 Task: Open Card Card0000000362 in Board Board0000000091 in Workspace WS0000000031 in Trello. Add Member Mailaustralia7@gmail.com to Card Card0000000362 in Board Board0000000091 in Workspace WS0000000031 in Trello. Add Yellow Label titled Label0000000362 to Card Card0000000362 in Board Board0000000091 in Workspace WS0000000031 in Trello. Add Checklist CL0000000362 to Card Card0000000362 in Board Board0000000091 in Workspace WS0000000031 in Trello. Add Dates with Start Date as May 08 2023 and Due Date as May 31 2023 to Card Card0000000362 in Board Board0000000091 in Workspace WS0000000031 in Trello
Action: Mouse moved to (365, 378)
Screenshot: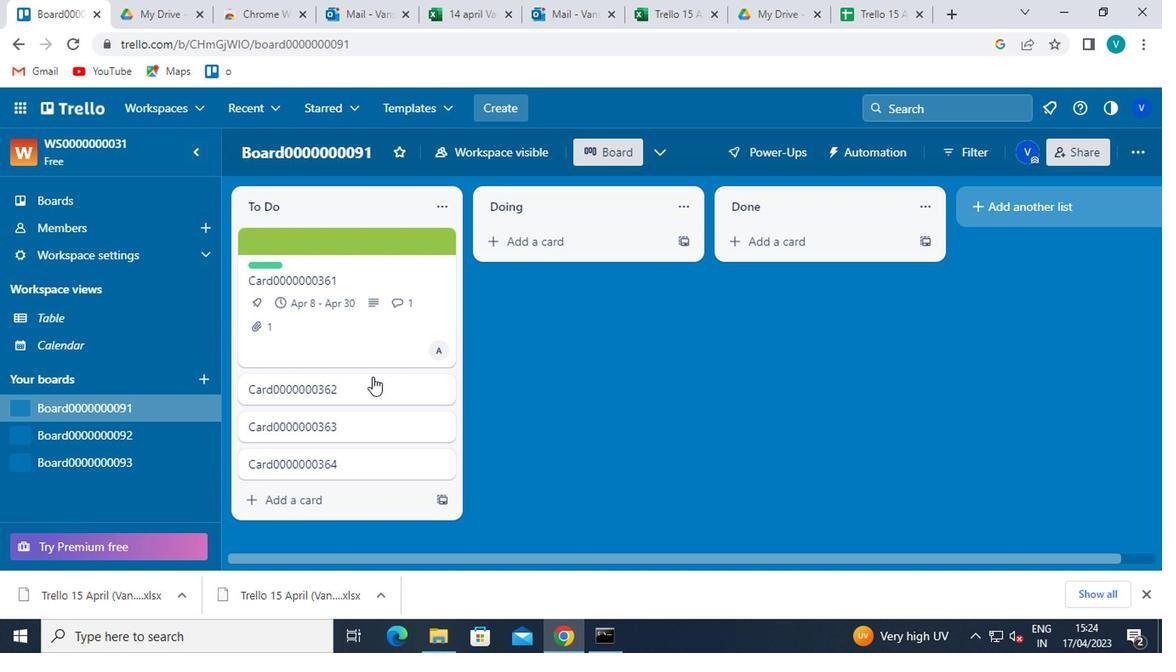 
Action: Mouse pressed left at (365, 378)
Screenshot: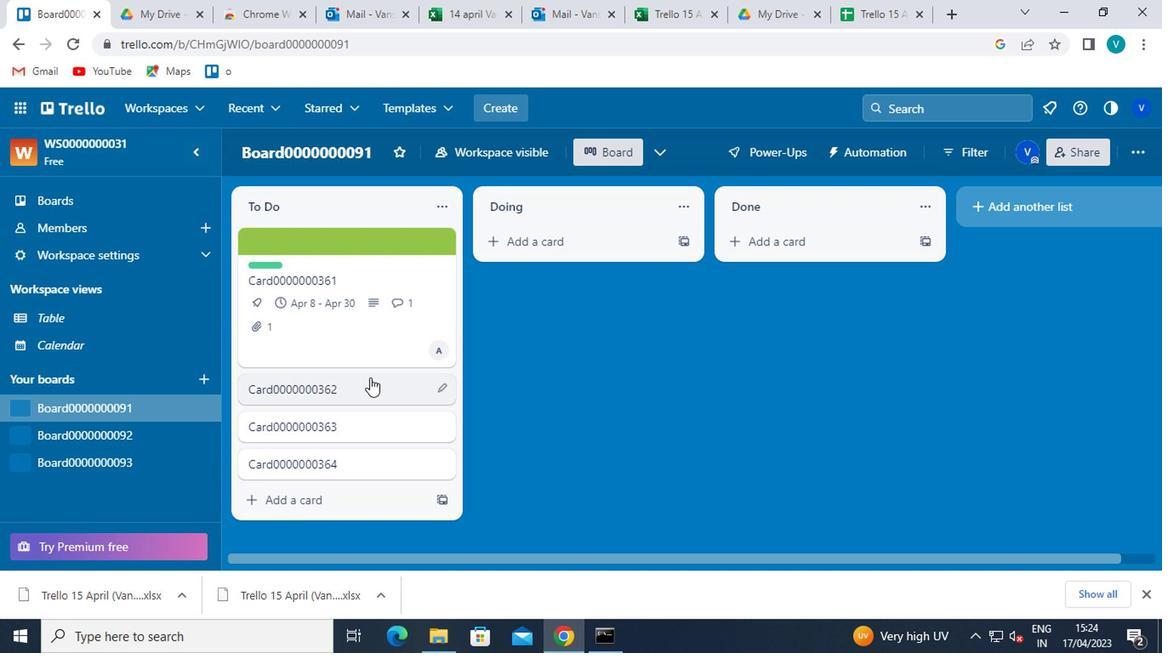 
Action: Mouse moved to (748, 243)
Screenshot: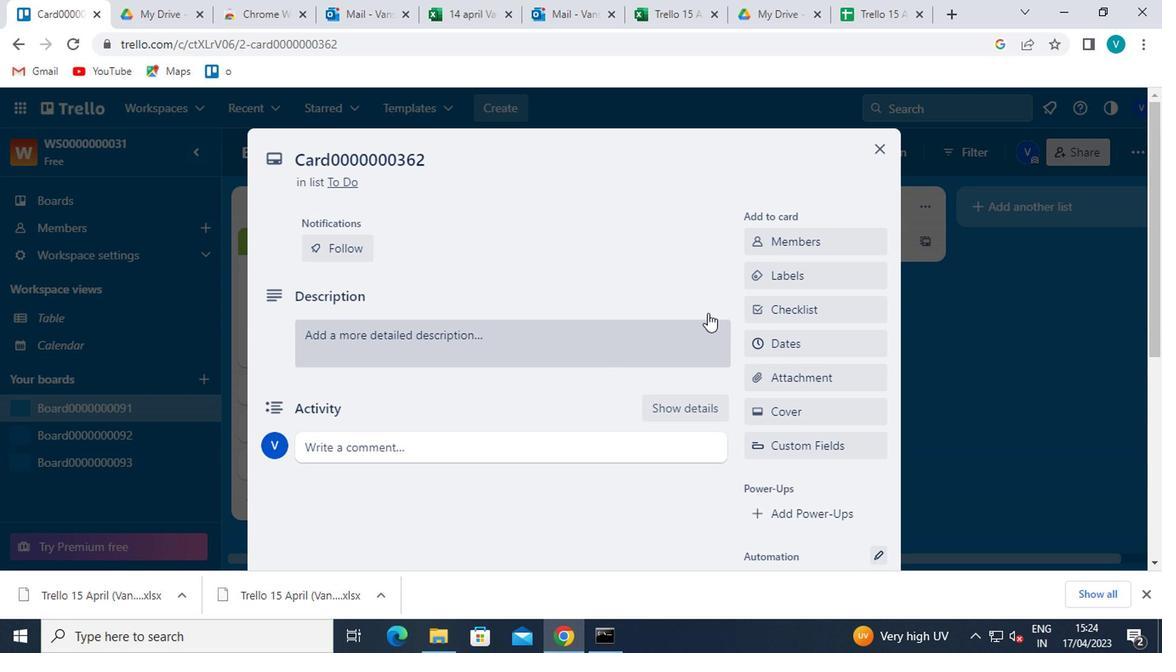 
Action: Mouse pressed left at (748, 243)
Screenshot: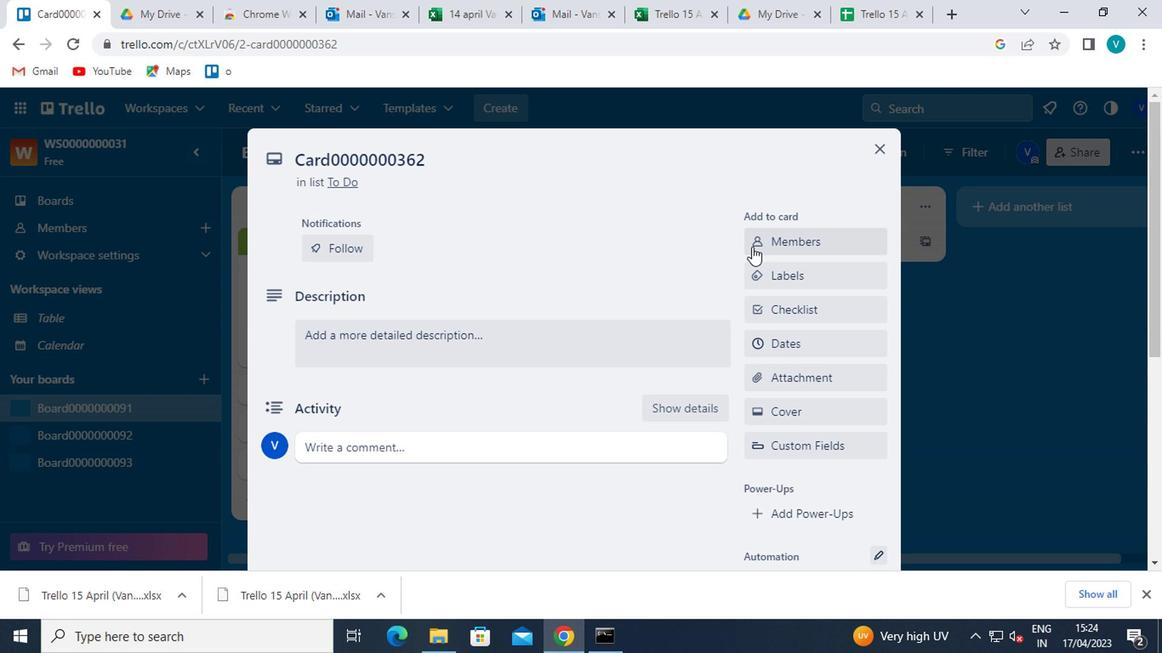 
Action: Mouse moved to (768, 315)
Screenshot: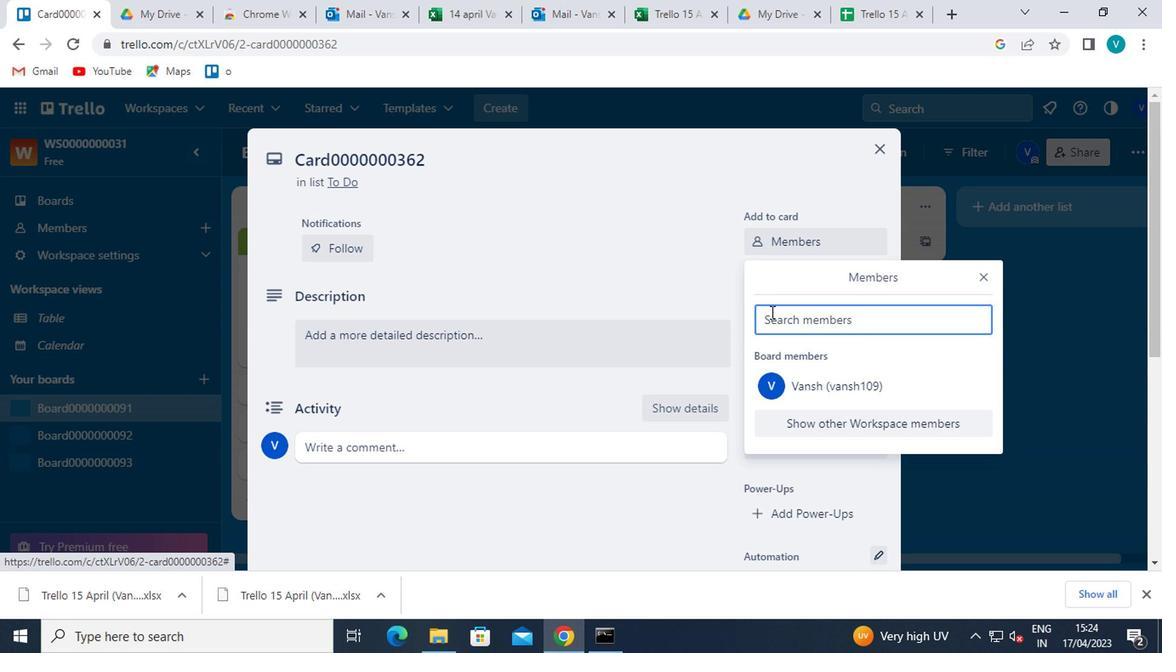 
Action: Mouse pressed left at (768, 315)
Screenshot: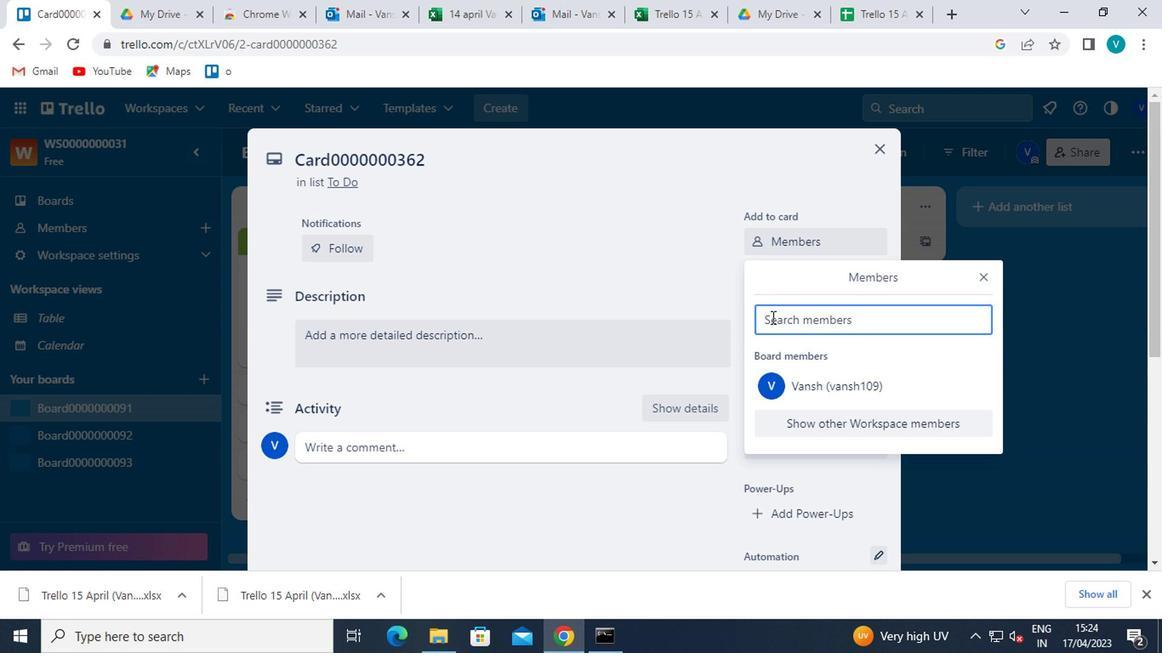 
Action: Mouse moved to (772, 312)
Screenshot: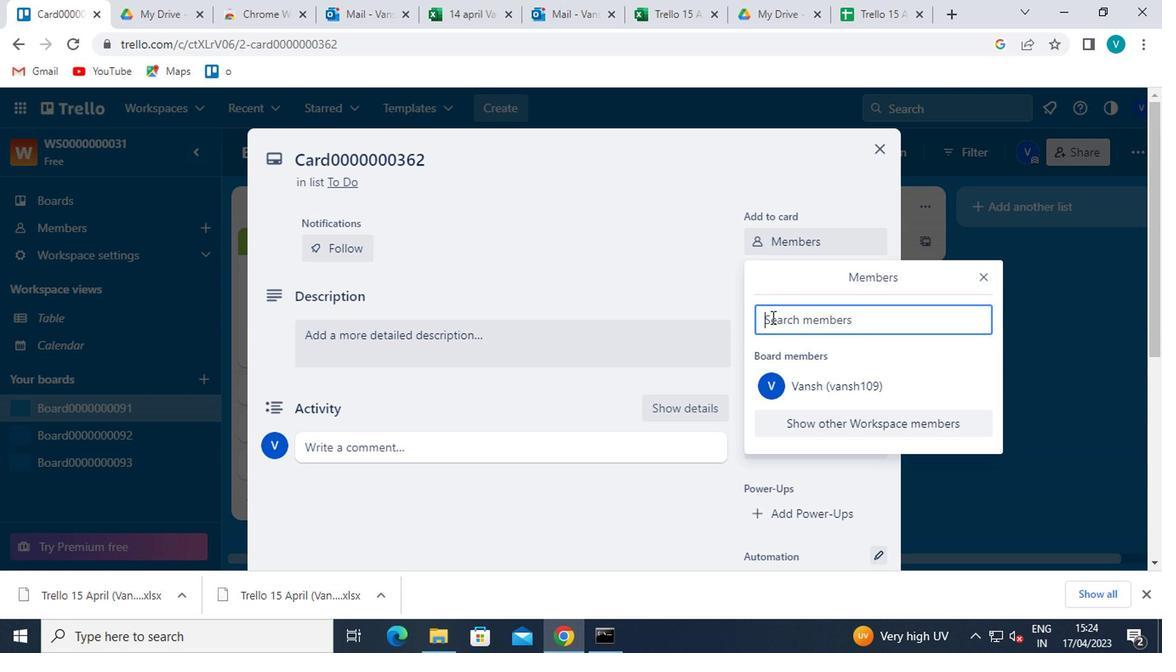 
Action: Key pressed <Key.shift>MAILAUSTR<Key.num_lock>ALIA7<Key.shift>@GMAIU<Key.backspace>L.COM
Screenshot: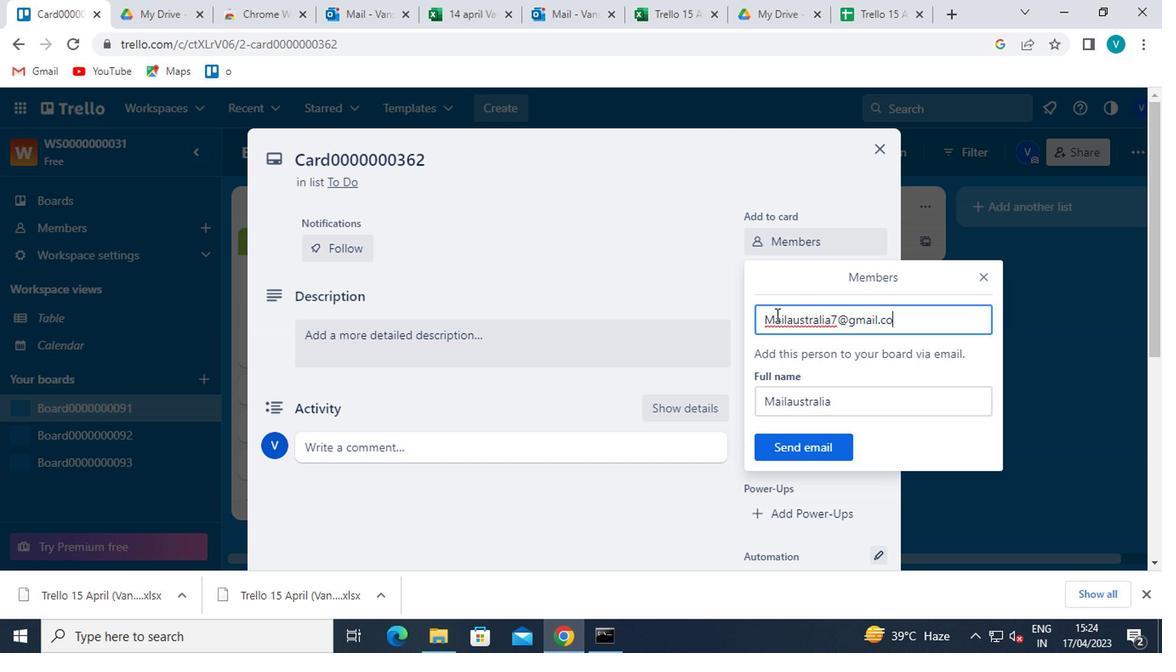 
Action: Mouse moved to (809, 440)
Screenshot: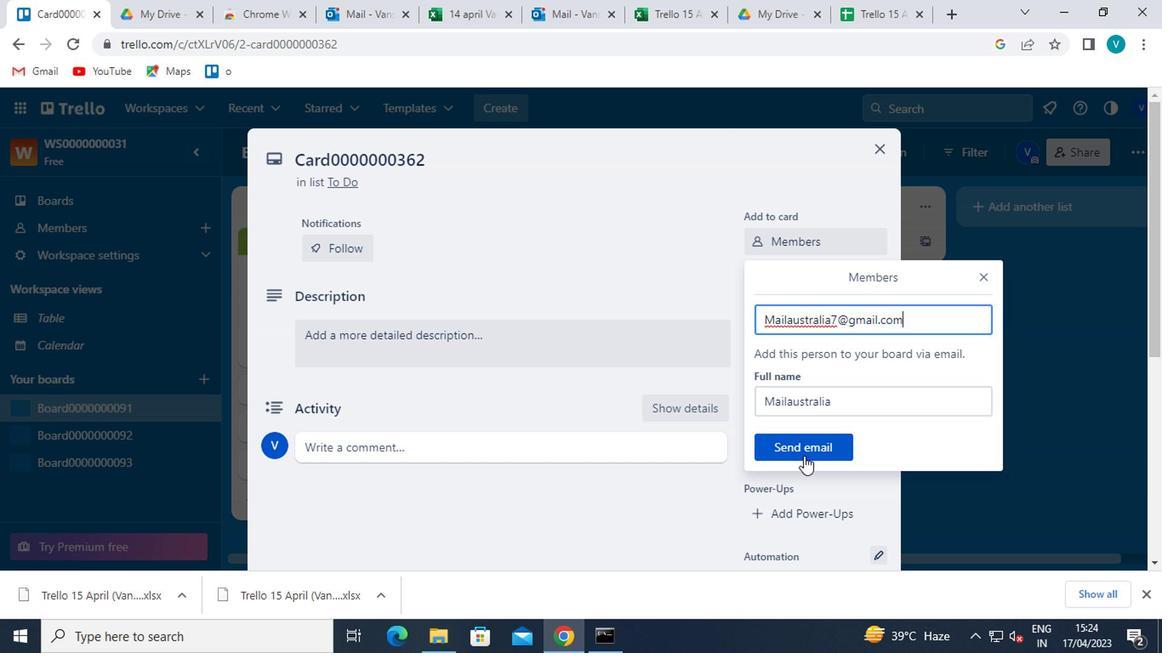 
Action: Mouse pressed left at (809, 440)
Screenshot: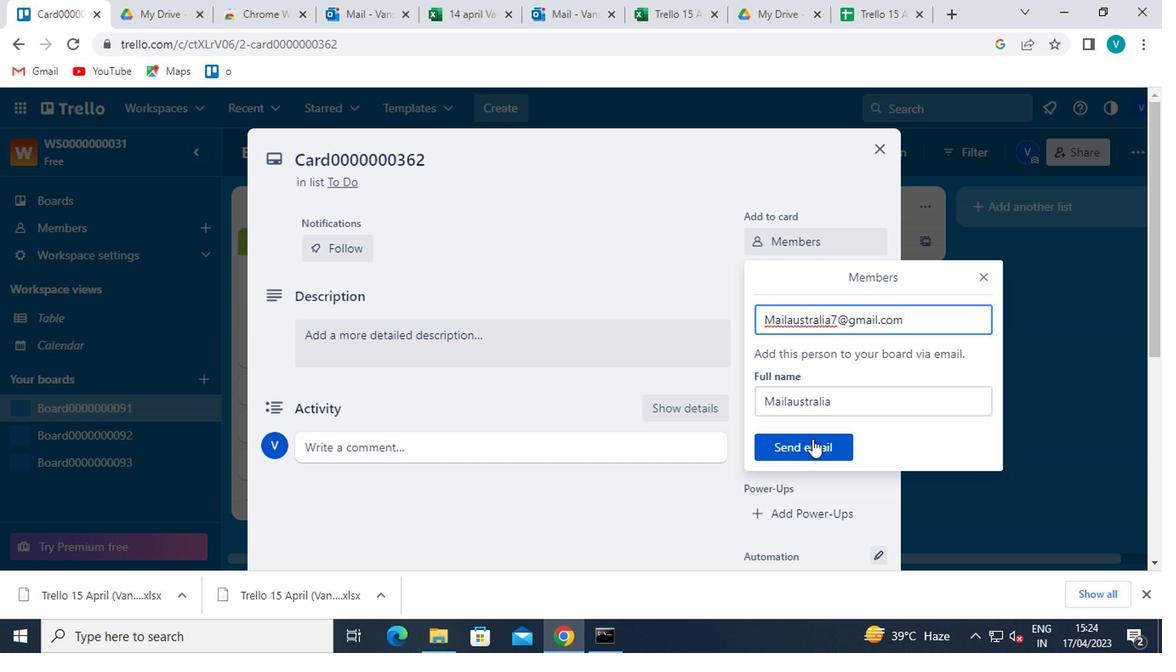 
Action: Mouse moved to (834, 278)
Screenshot: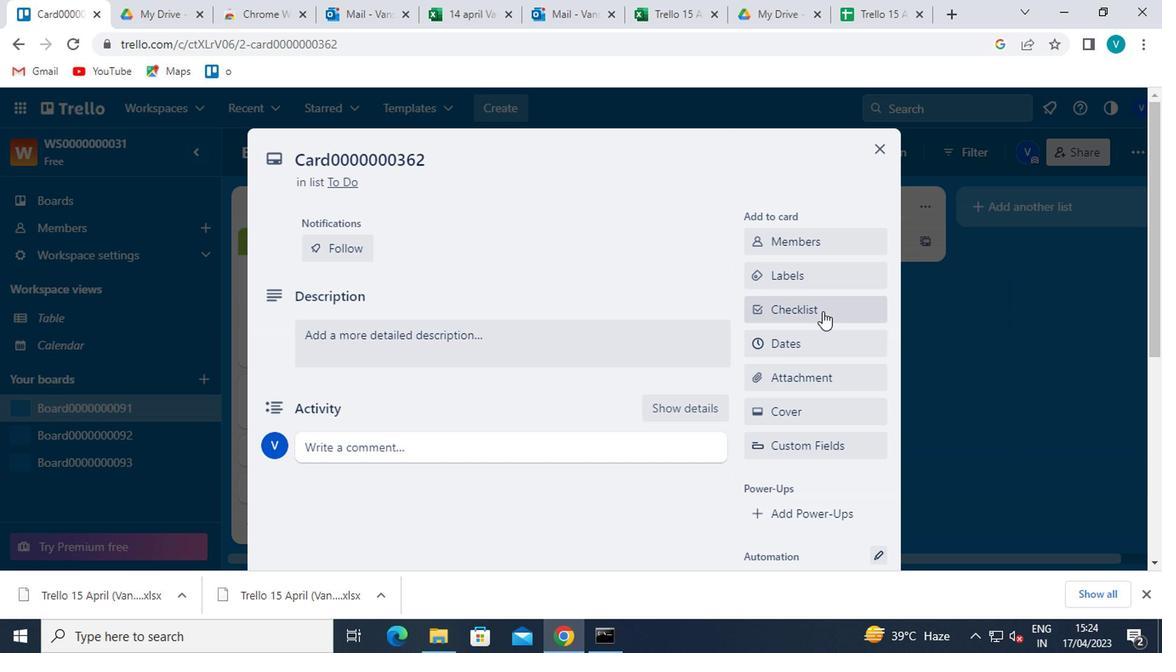 
Action: Mouse pressed left at (834, 278)
Screenshot: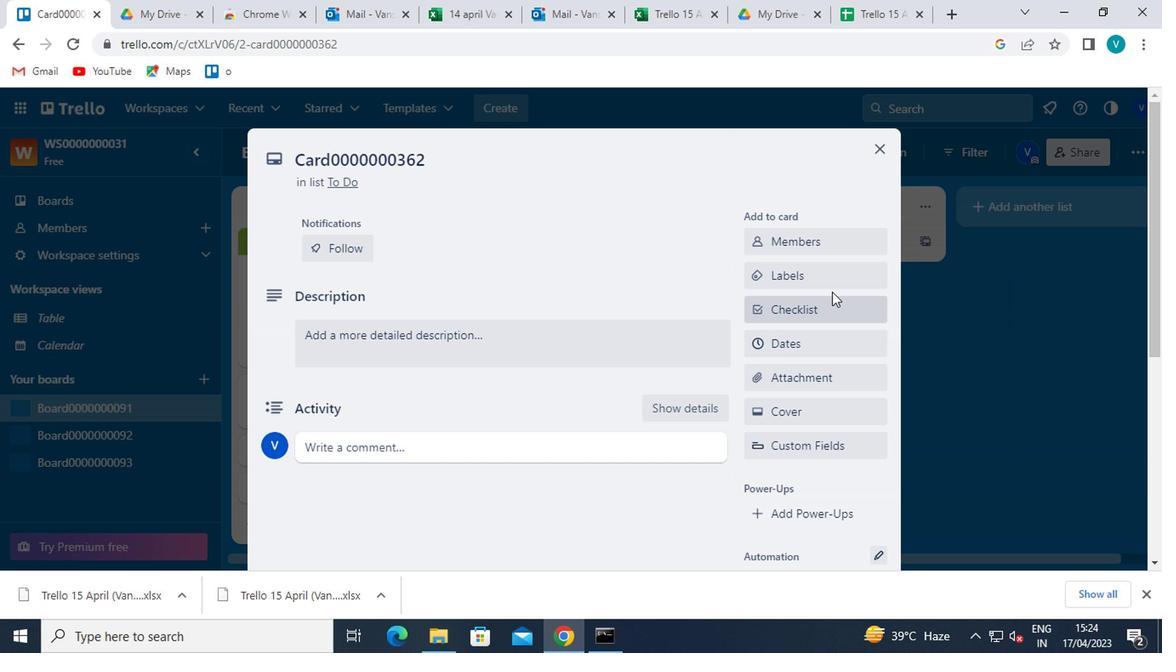 
Action: Mouse moved to (830, 478)
Screenshot: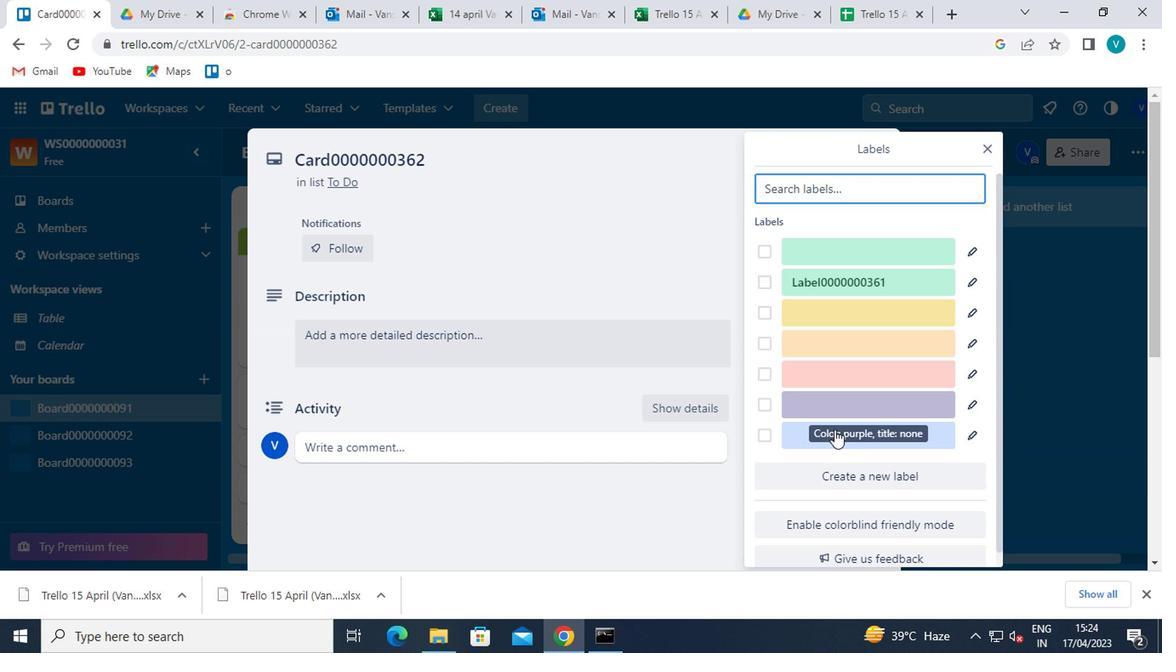 
Action: Mouse pressed left at (830, 478)
Screenshot: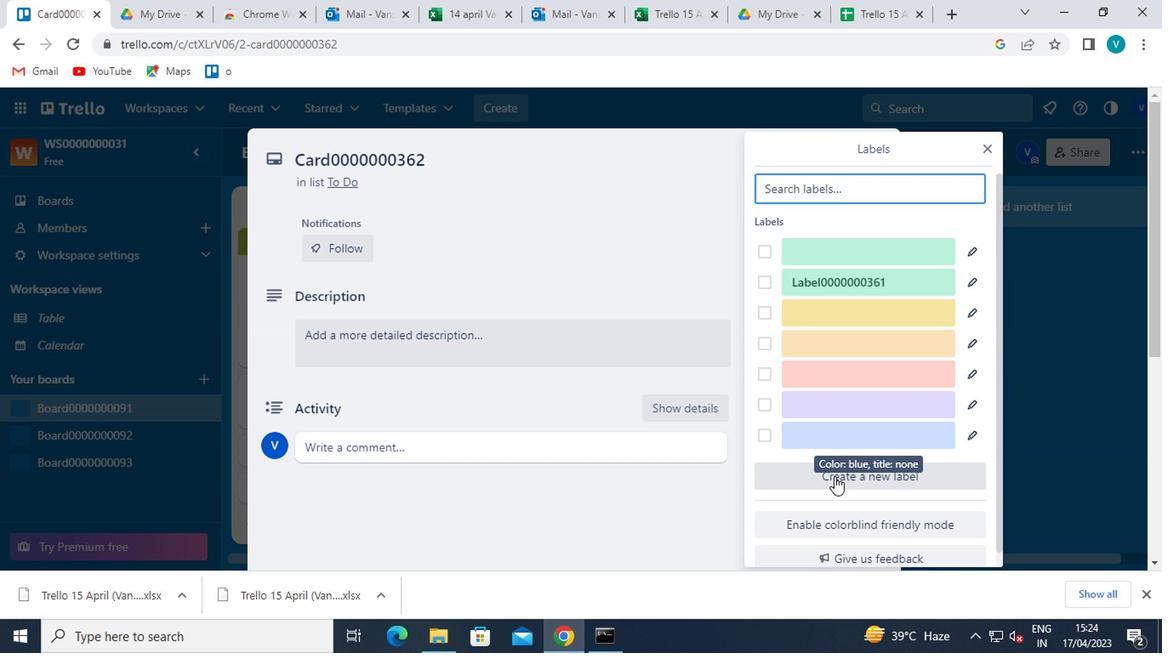 
Action: Mouse moved to (823, 398)
Screenshot: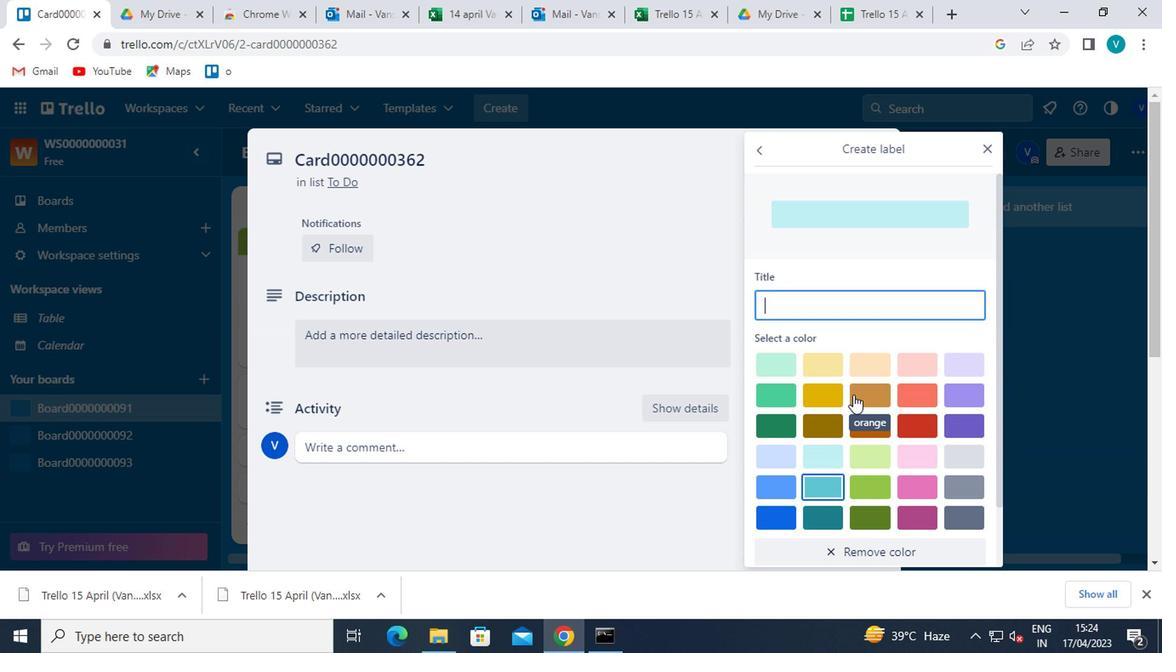 
Action: Mouse pressed left at (823, 398)
Screenshot: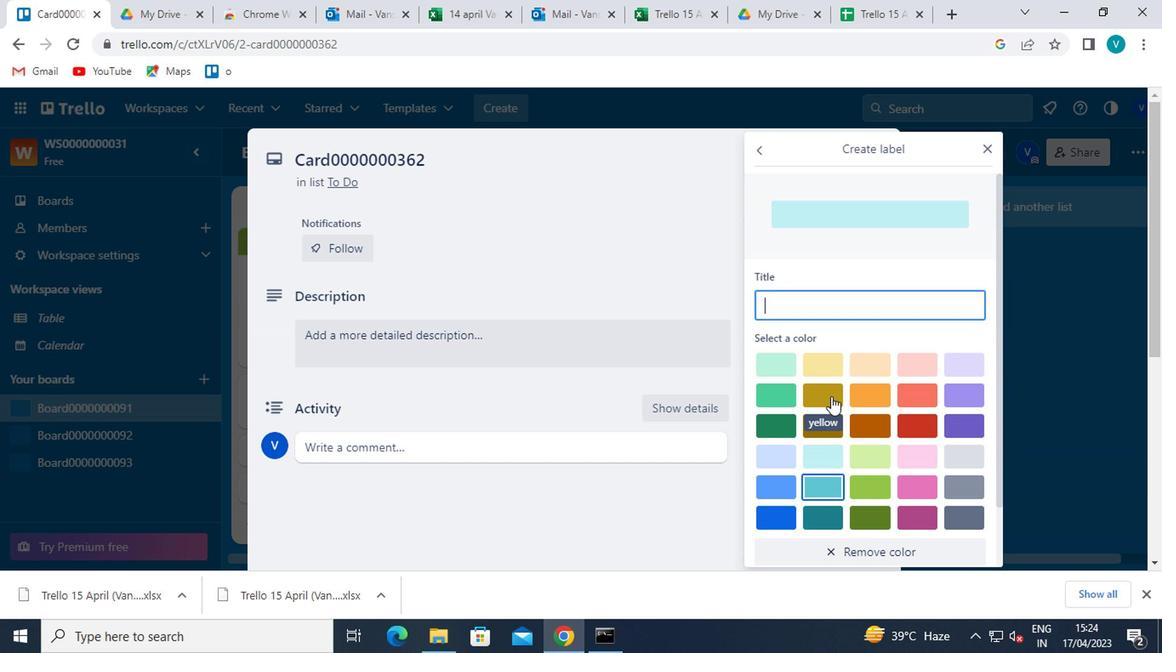 
Action: Mouse moved to (845, 316)
Screenshot: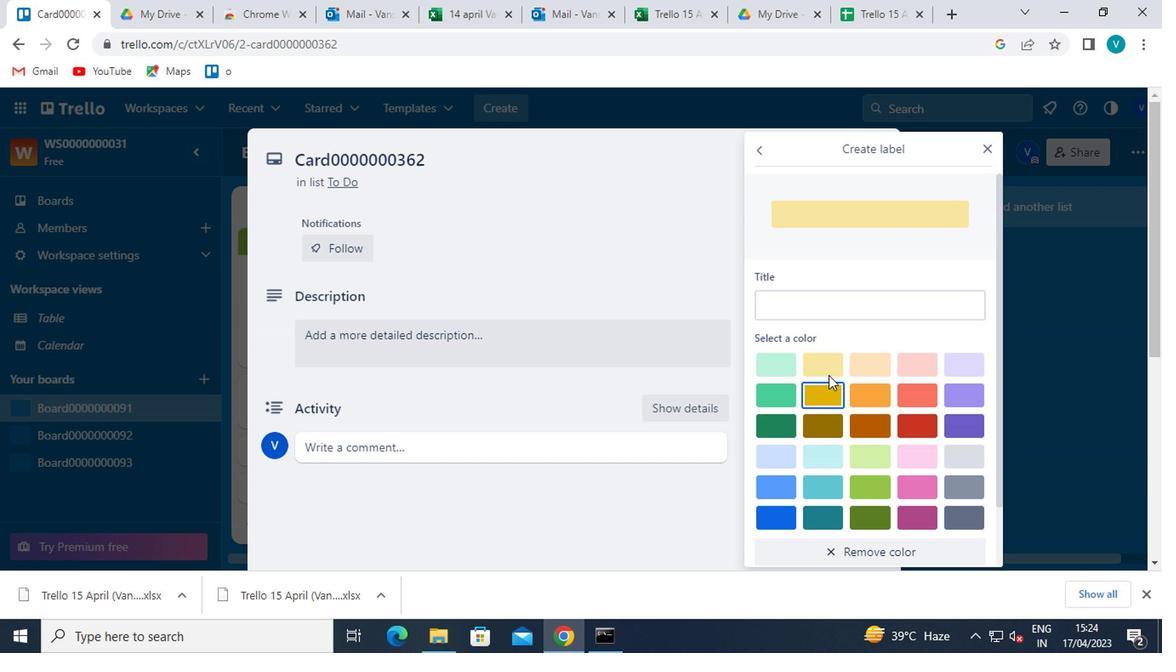 
Action: Mouse pressed left at (845, 316)
Screenshot: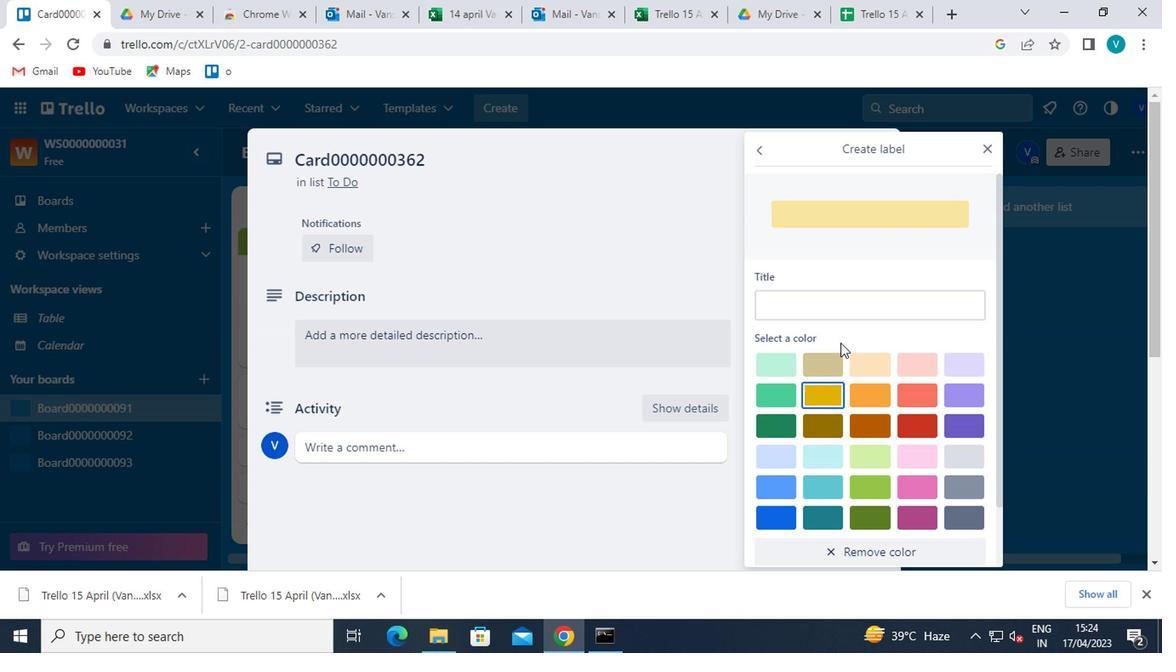 
Action: Mouse moved to (846, 314)
Screenshot: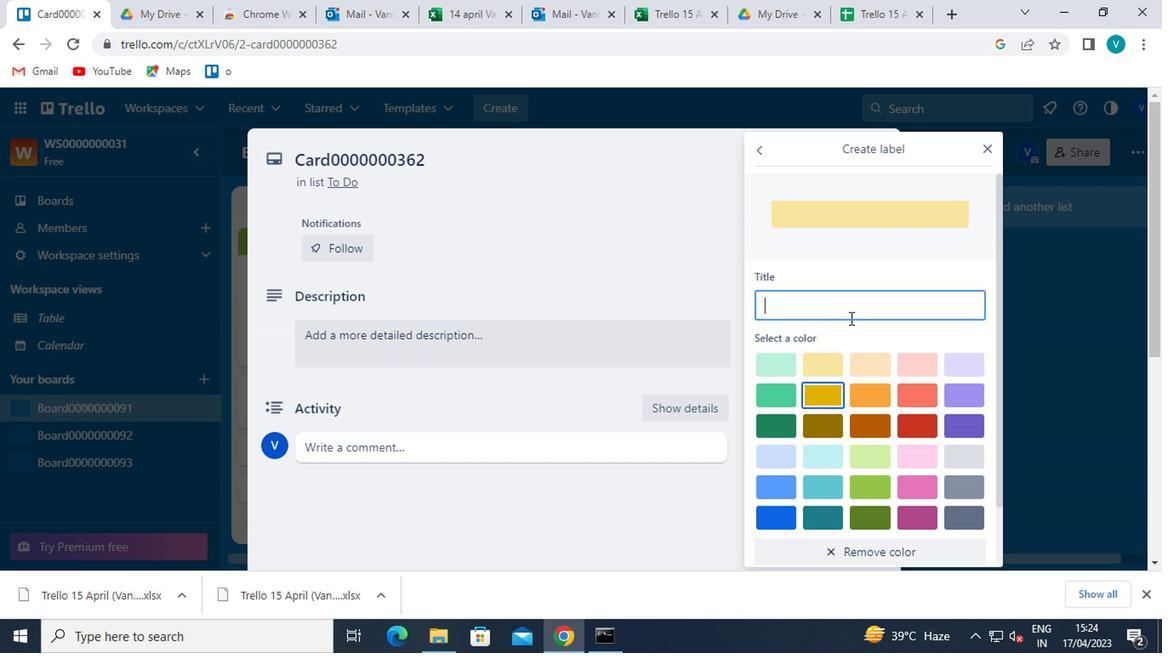 
Action: Key pressed <Key.shift>LABEL0000000362
Screenshot: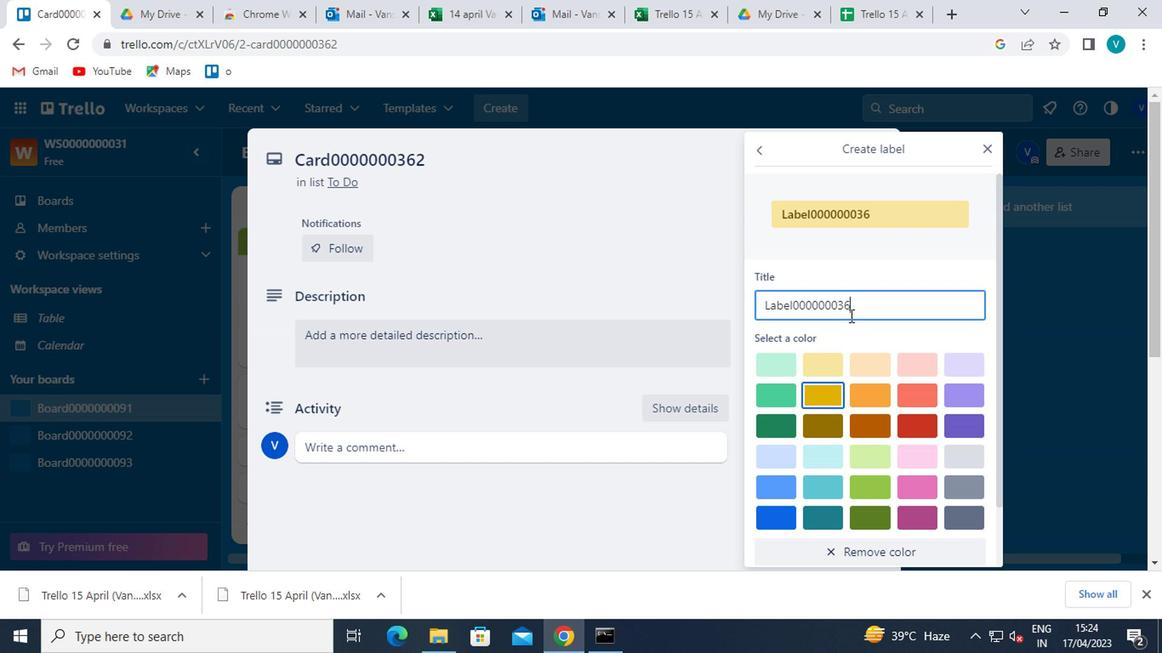
Action: Mouse moved to (841, 332)
Screenshot: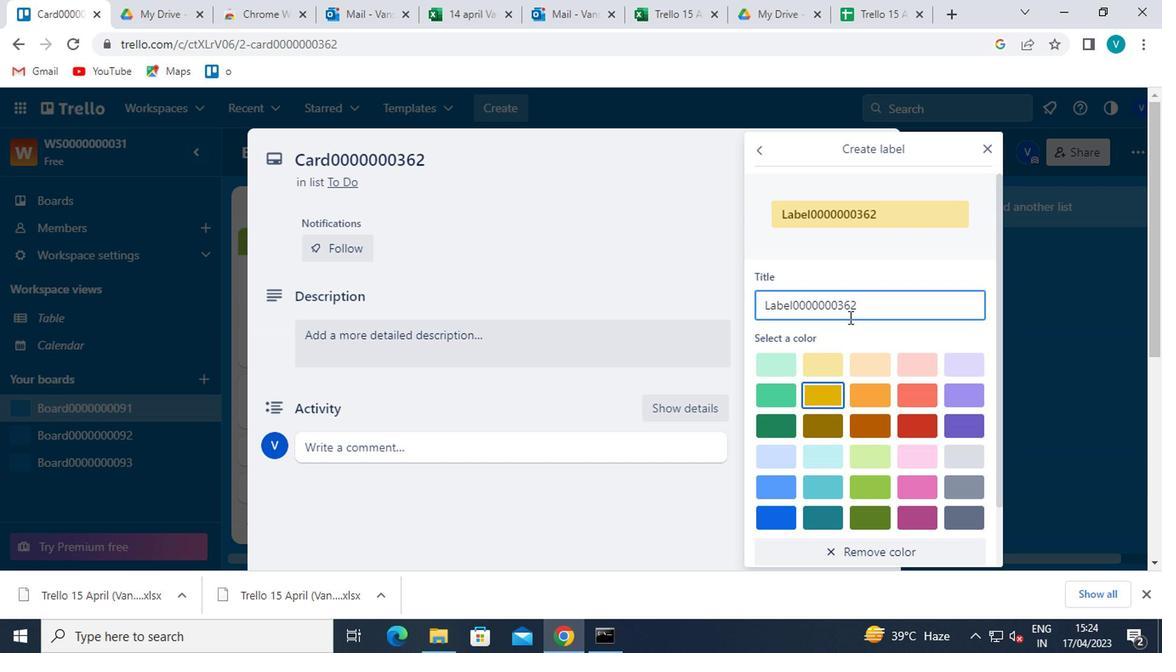 
Action: Mouse scrolled (841, 332) with delta (0, 0)
Screenshot: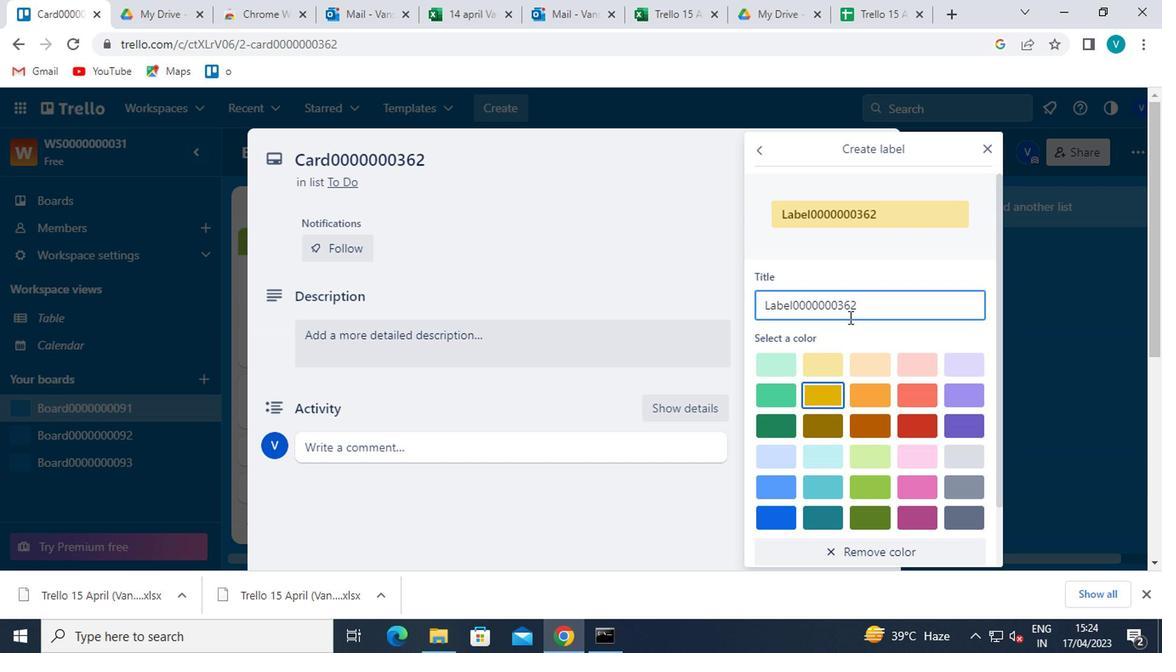 
Action: Mouse moved to (782, 554)
Screenshot: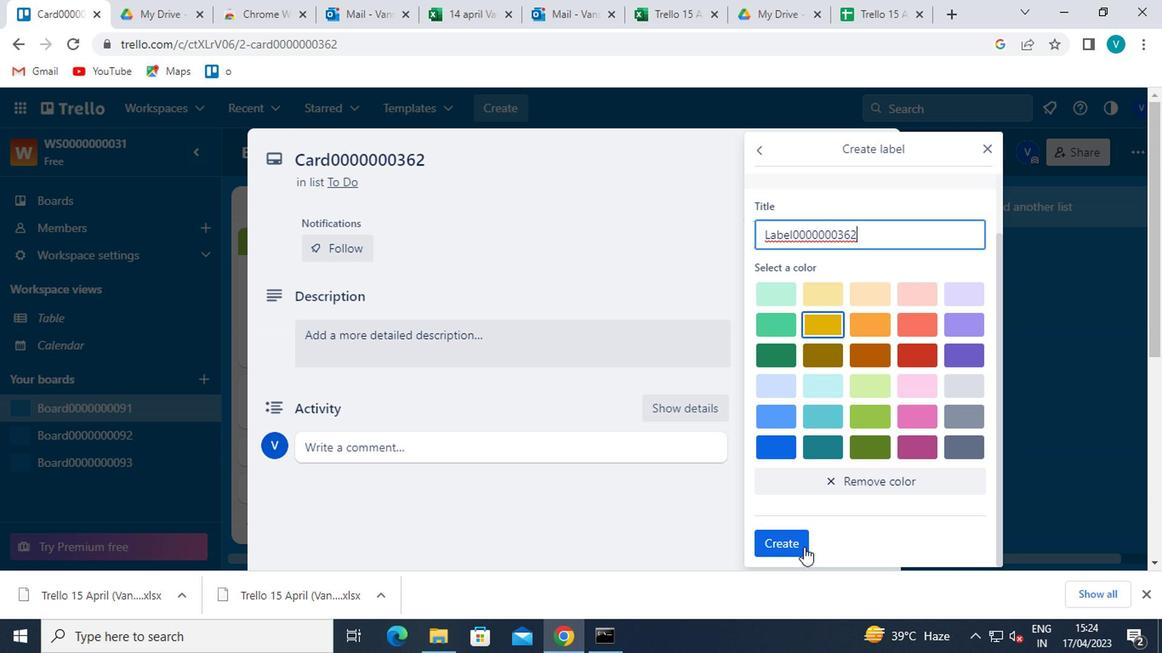 
Action: Mouse pressed left at (782, 554)
Screenshot: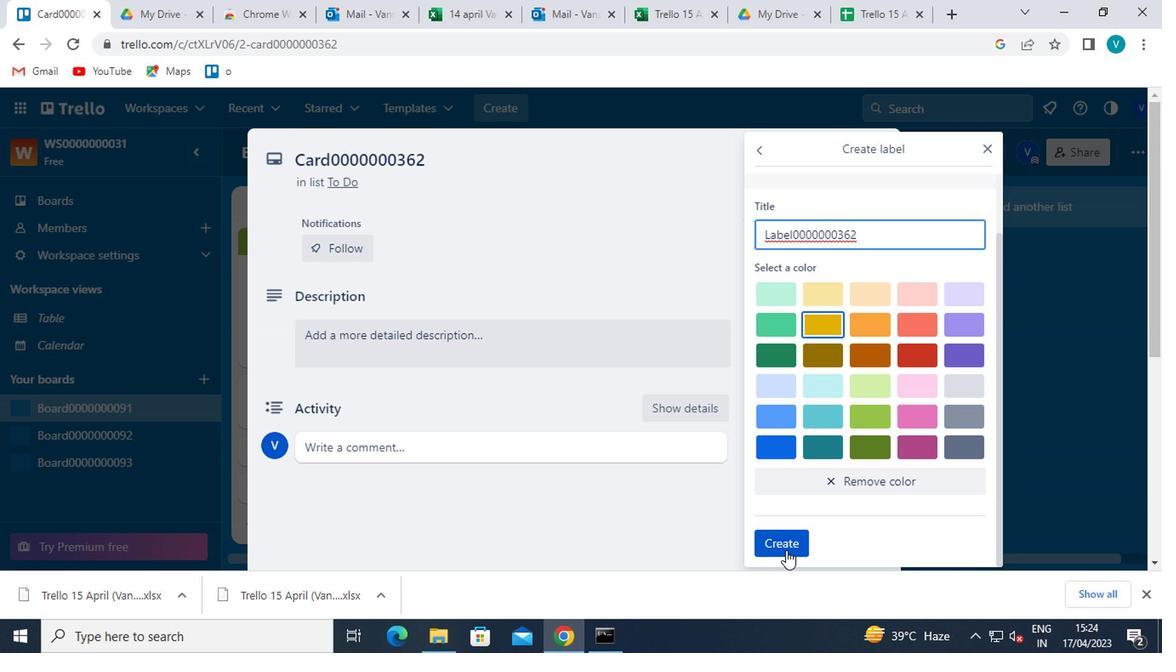 
Action: Mouse moved to (979, 139)
Screenshot: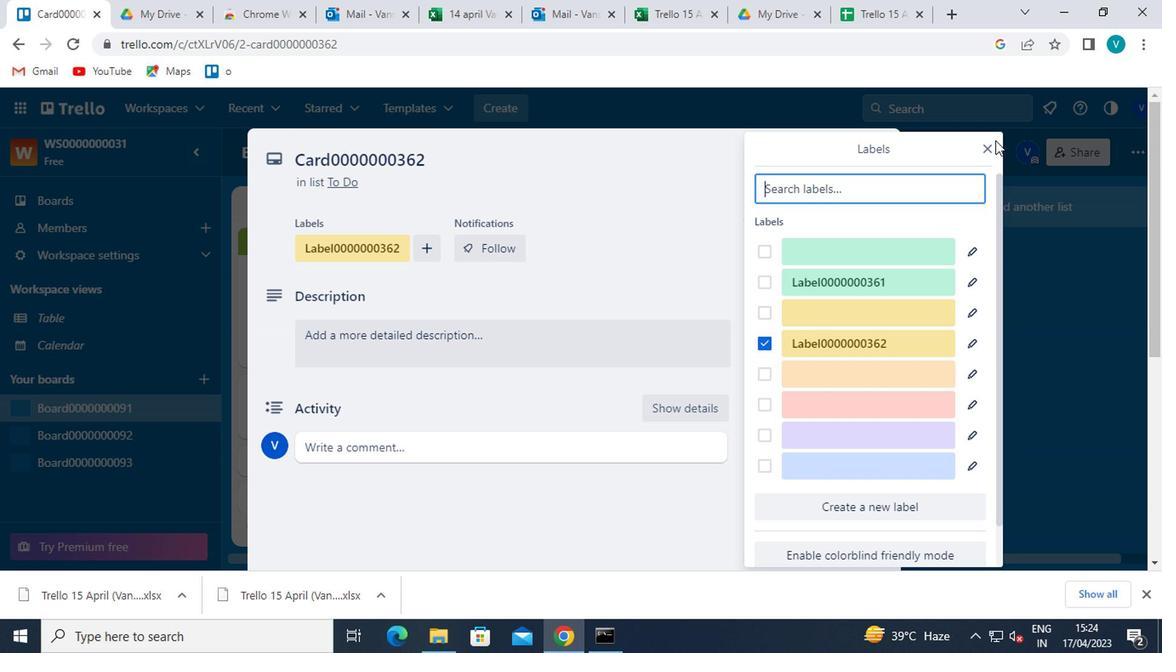 
Action: Mouse pressed left at (979, 139)
Screenshot: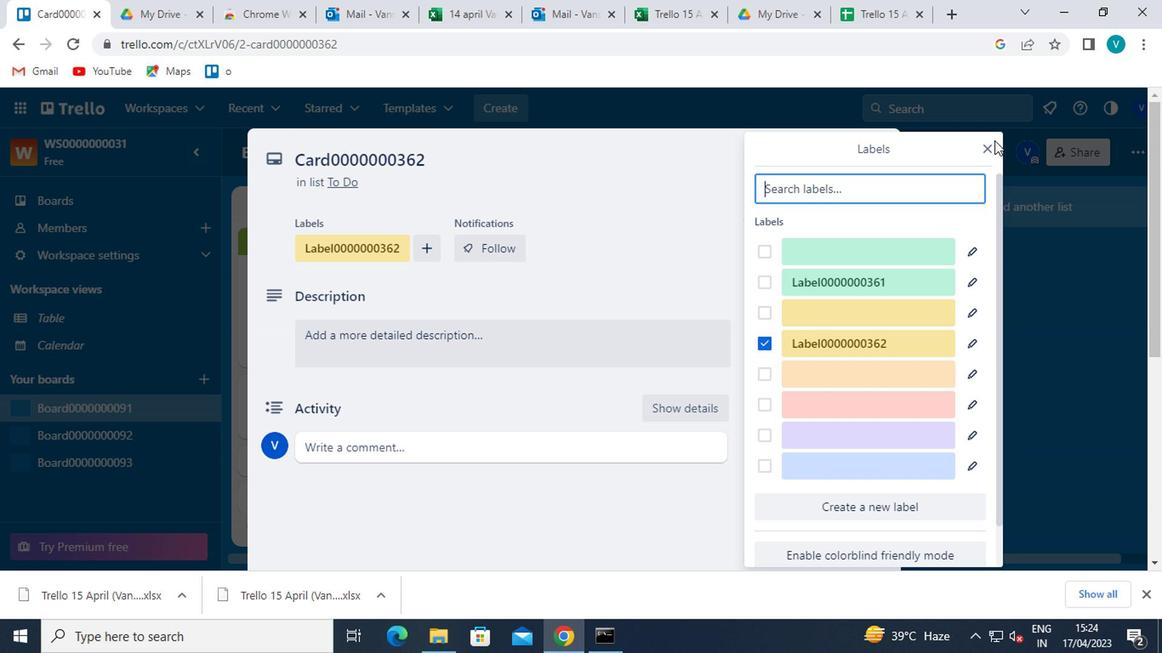 
Action: Mouse moved to (822, 298)
Screenshot: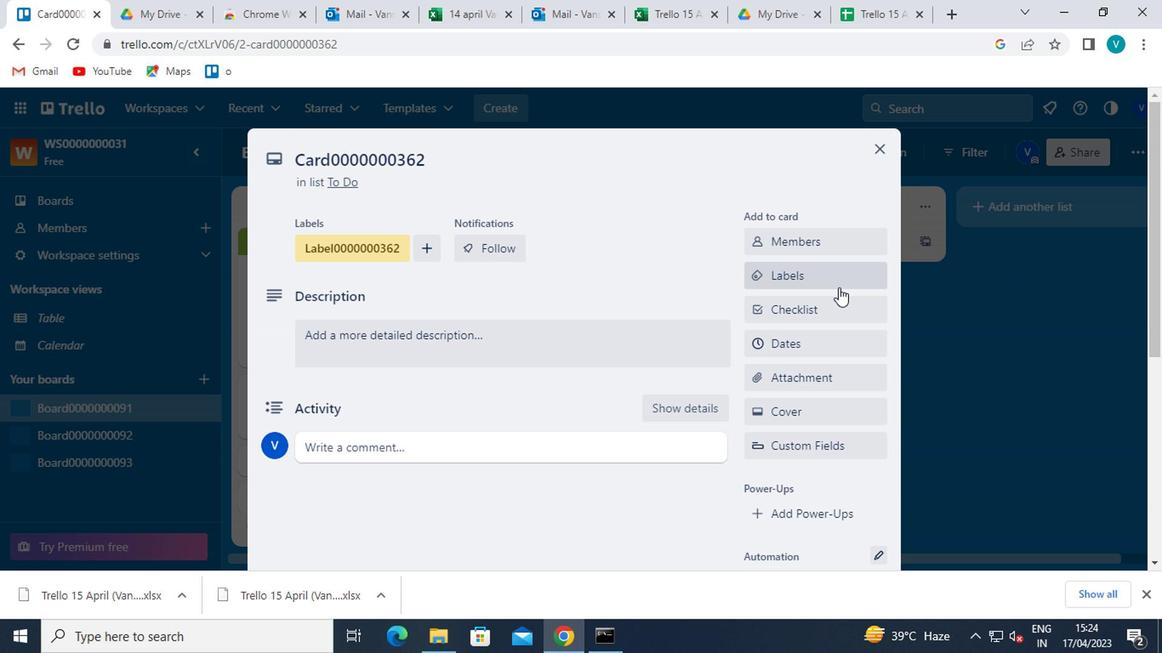 
Action: Mouse pressed left at (822, 298)
Screenshot: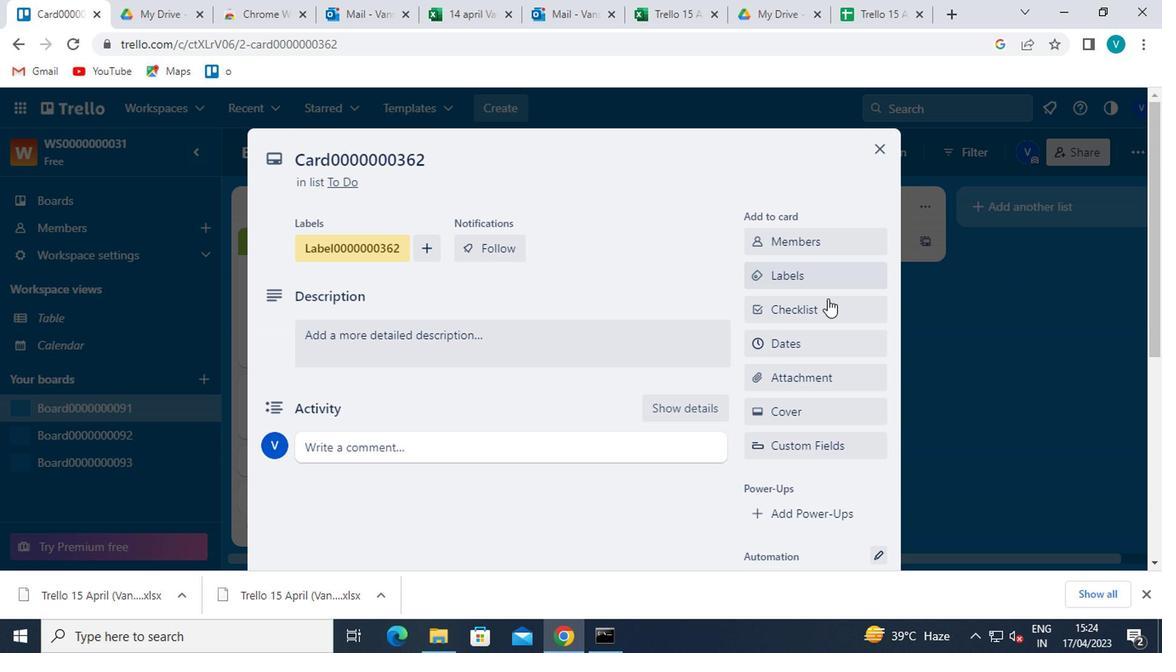 
Action: Mouse moved to (826, 296)
Screenshot: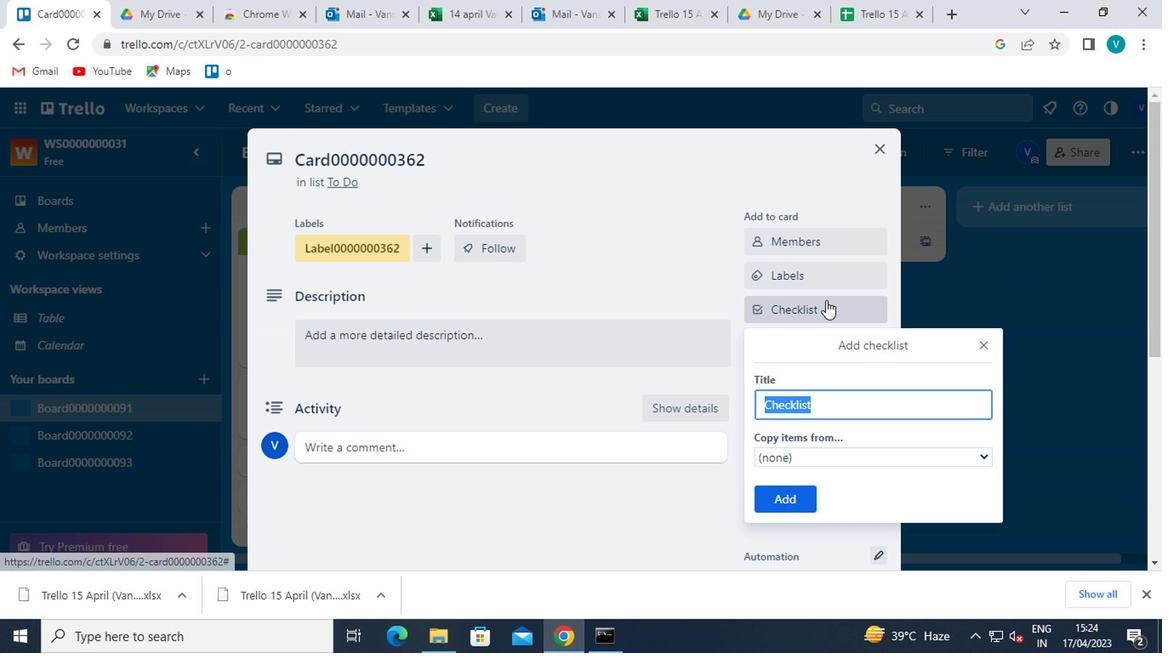 
Action: Key pressed <Key.shift>CL0000000362
Screenshot: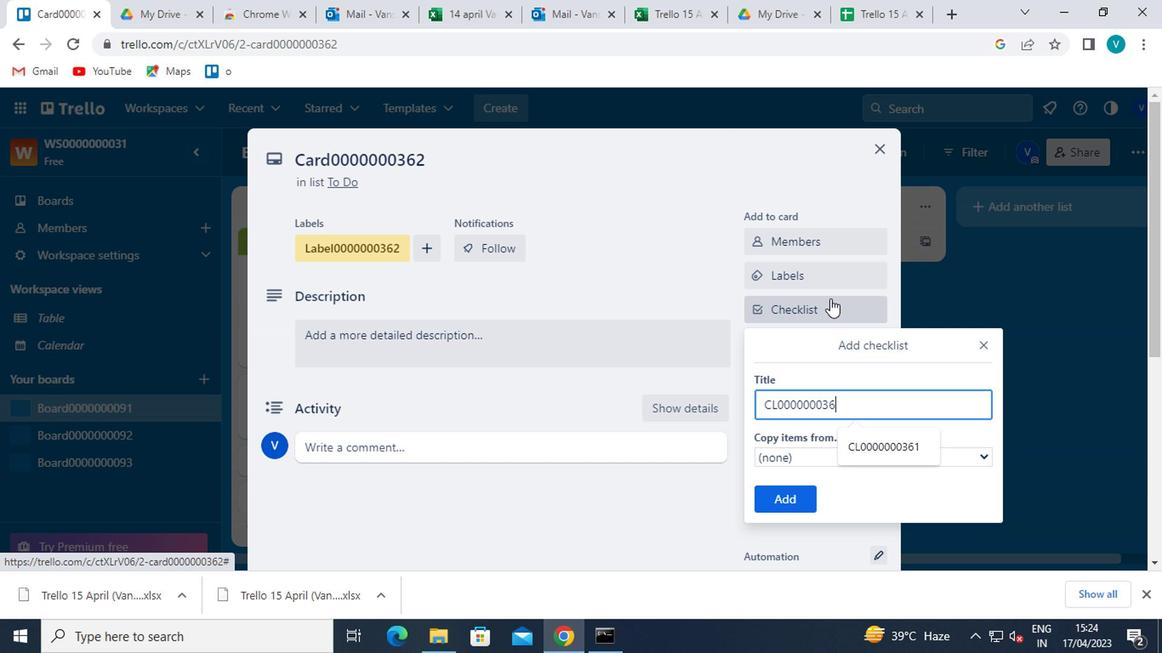 
Action: Mouse moved to (781, 490)
Screenshot: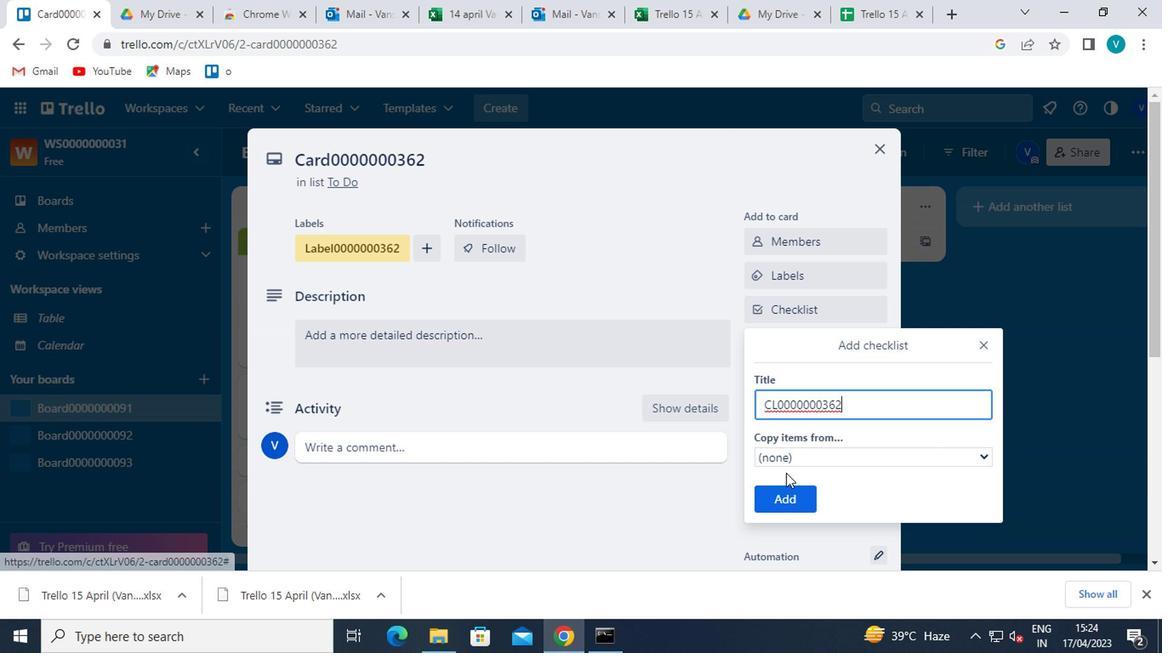 
Action: Mouse pressed left at (781, 490)
Screenshot: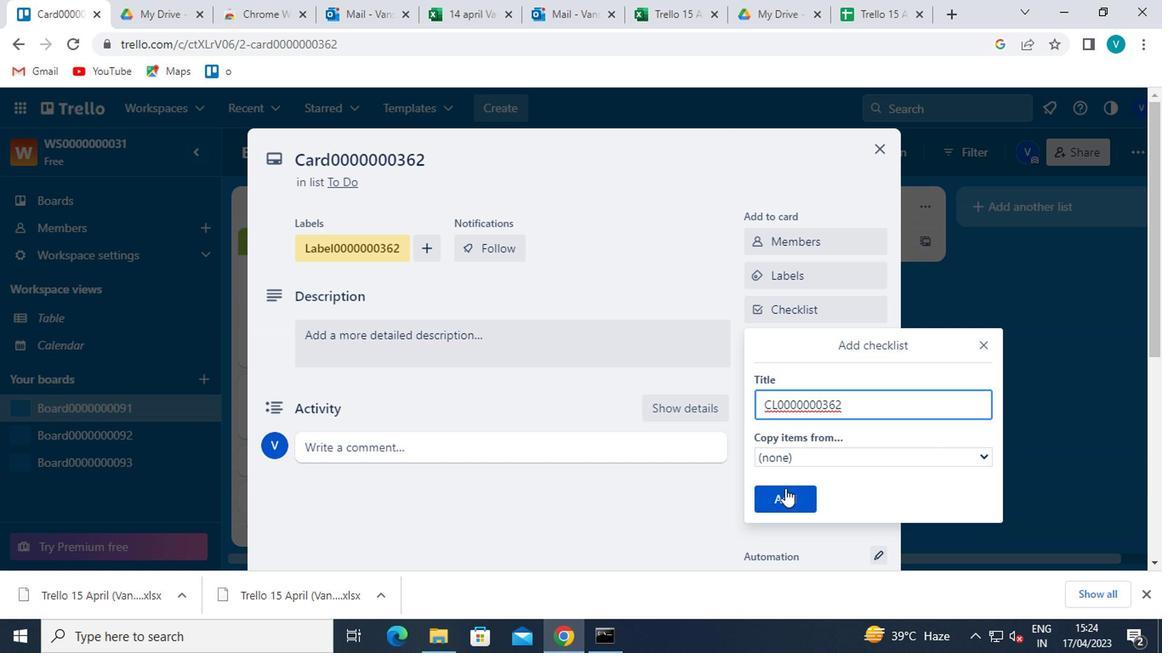 
Action: Mouse moved to (807, 348)
Screenshot: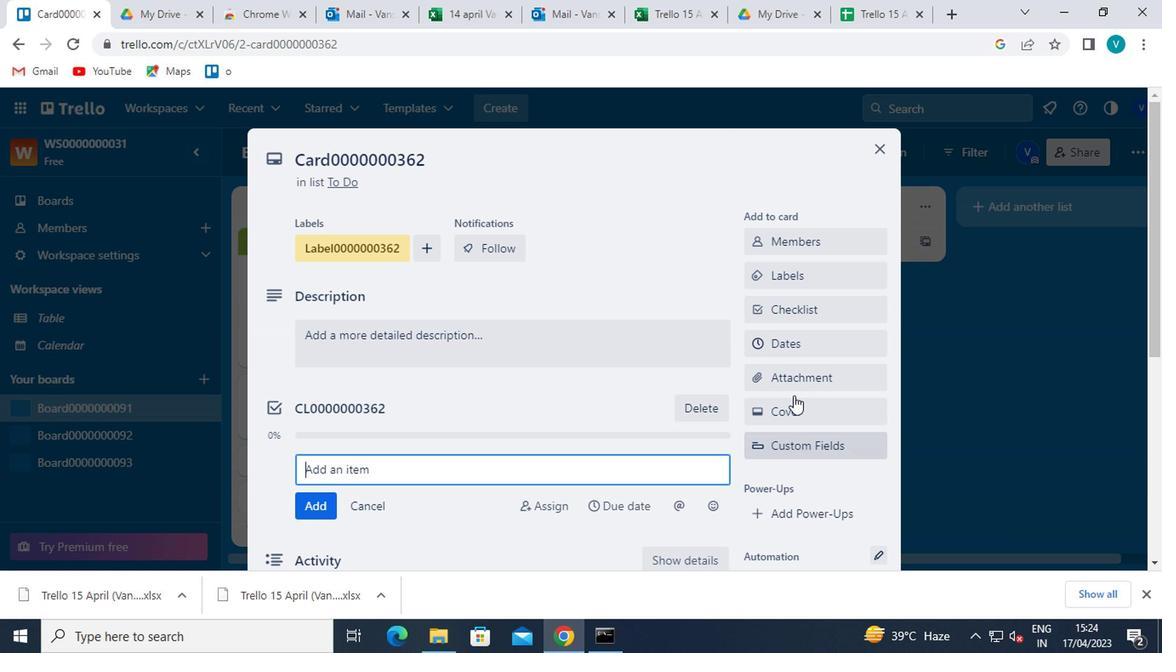 
Action: Mouse pressed left at (807, 348)
Screenshot: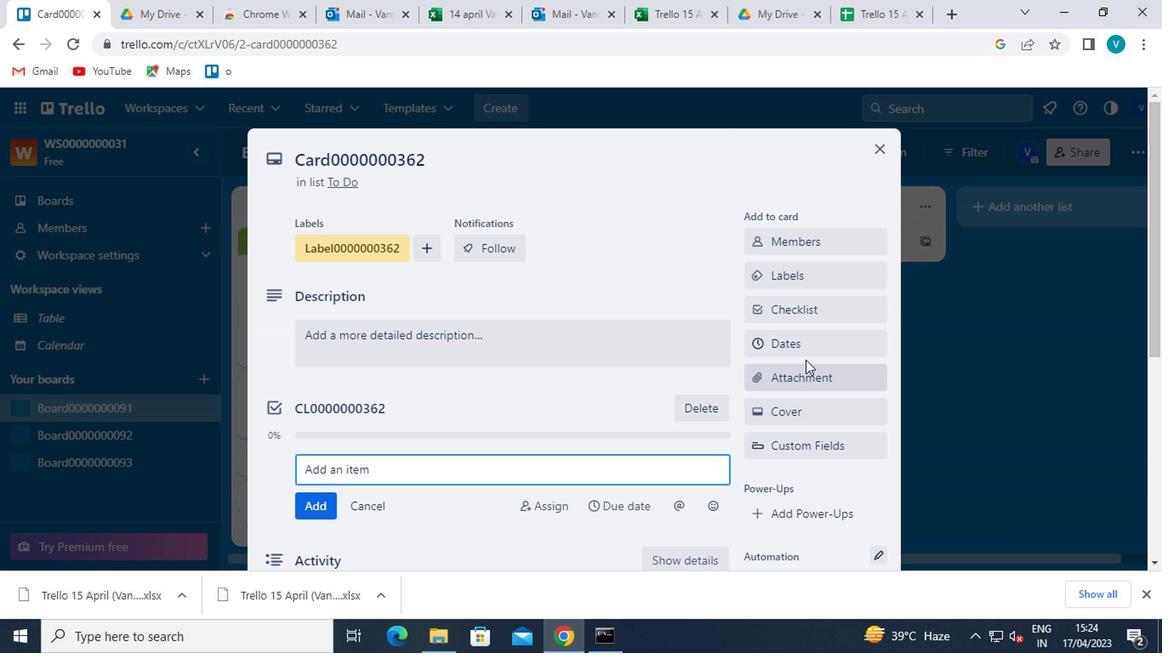 
Action: Mouse moved to (757, 460)
Screenshot: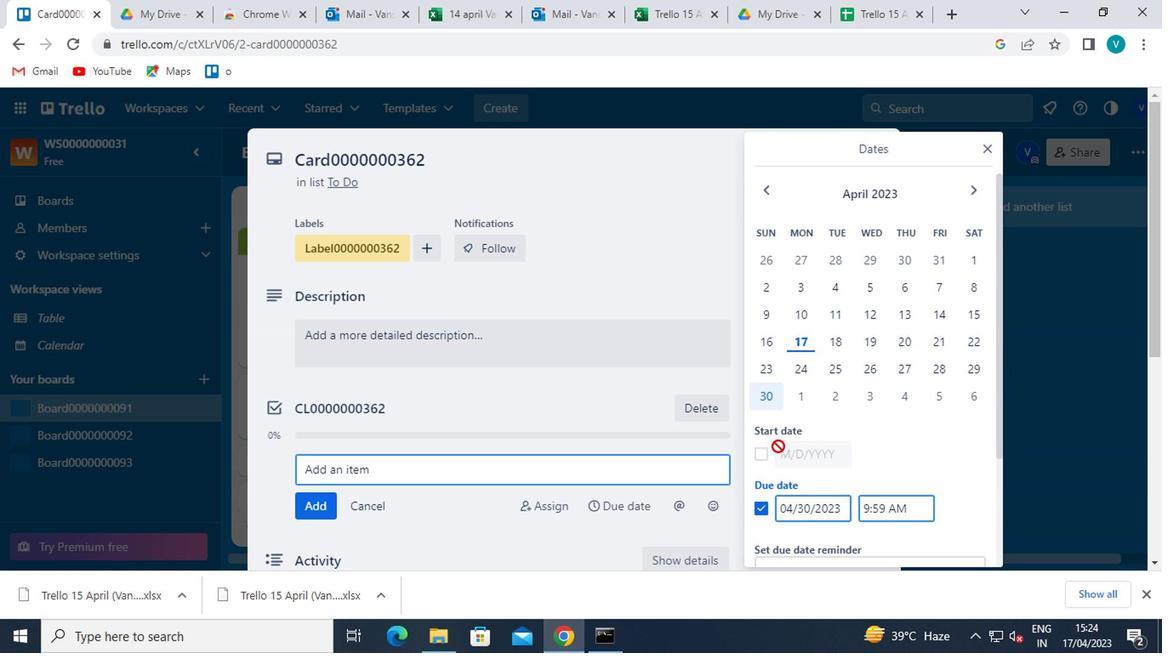 
Action: Mouse pressed left at (757, 460)
Screenshot: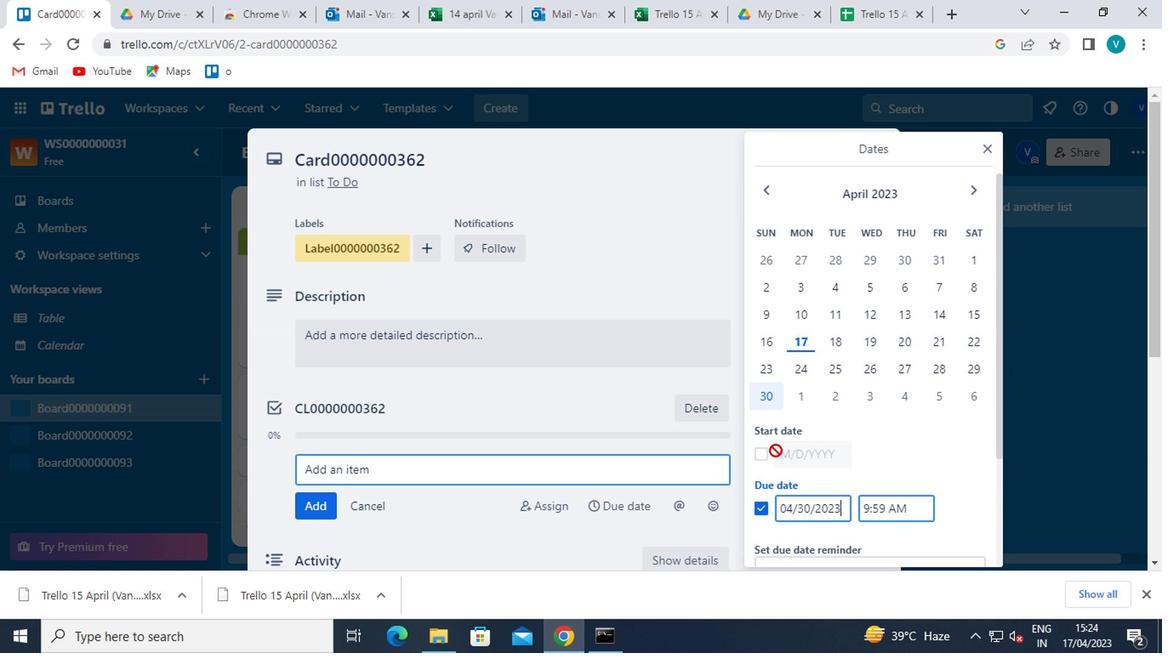 
Action: Mouse moved to (964, 181)
Screenshot: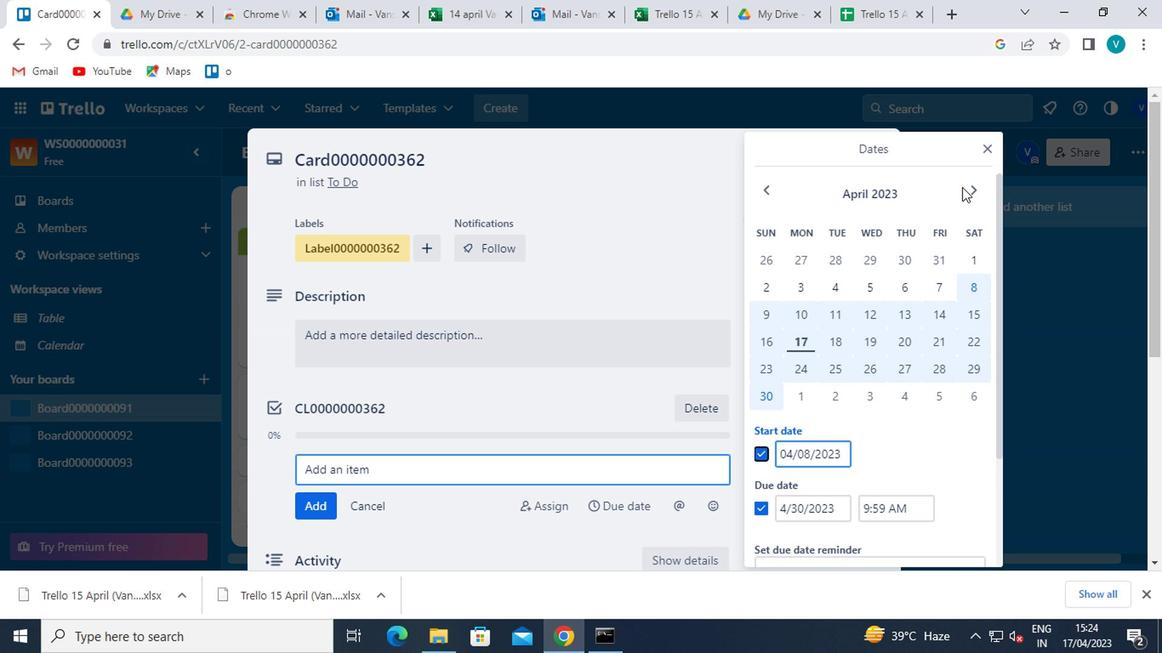 
Action: Mouse pressed left at (964, 181)
Screenshot: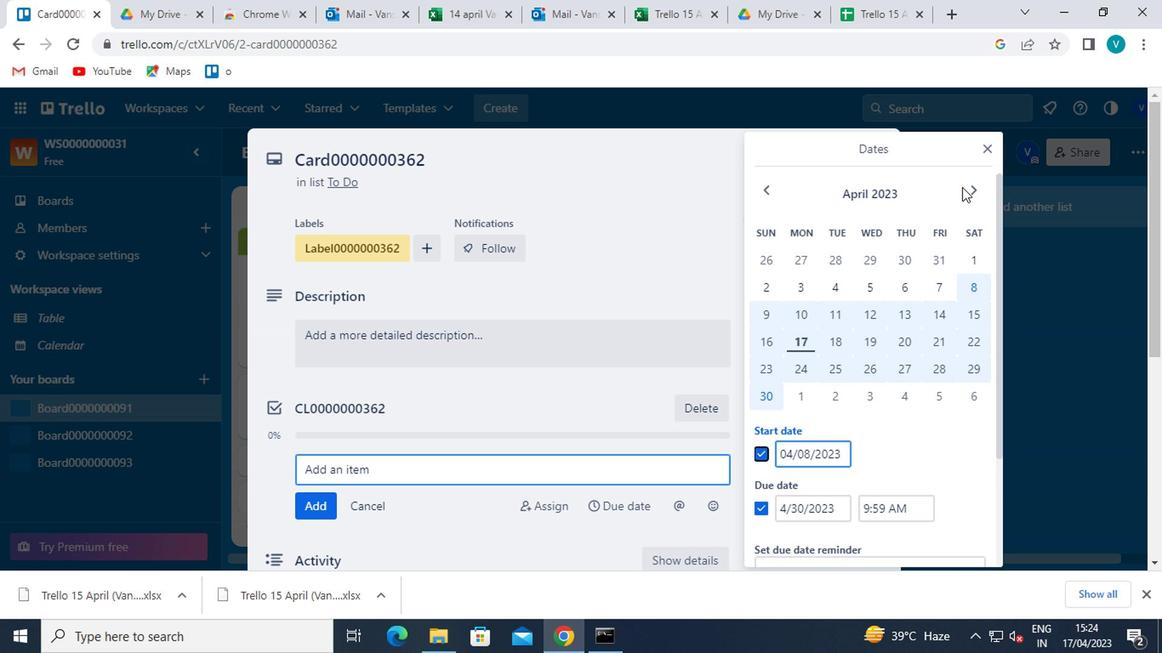 
Action: Mouse moved to (800, 283)
Screenshot: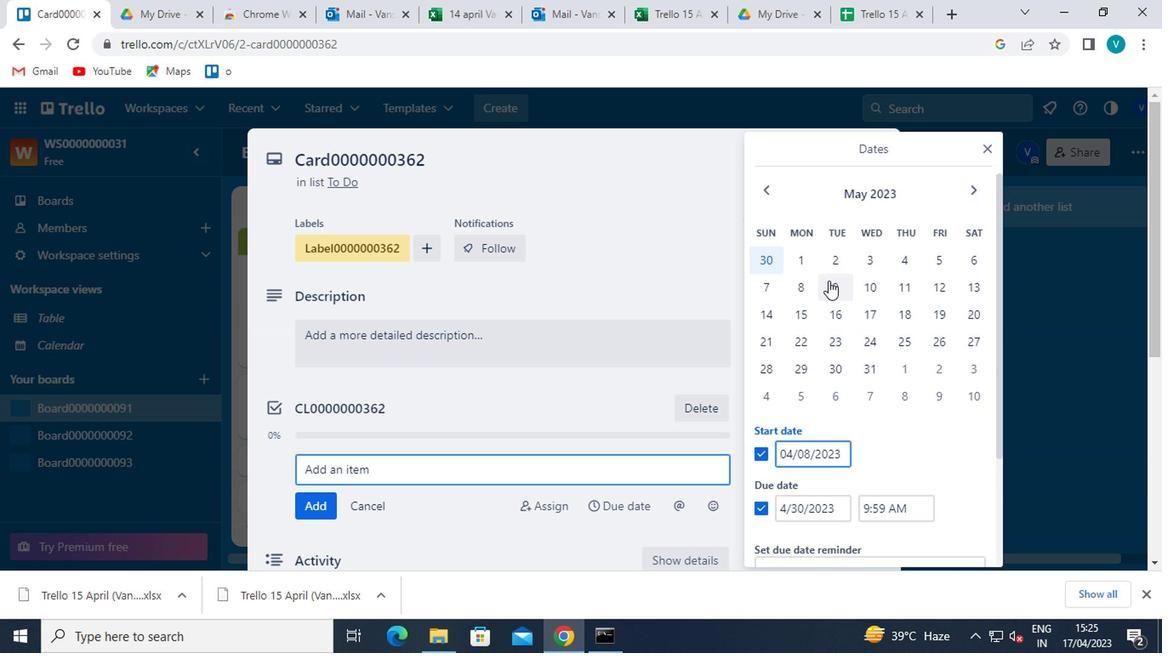 
Action: Mouse pressed left at (800, 283)
Screenshot: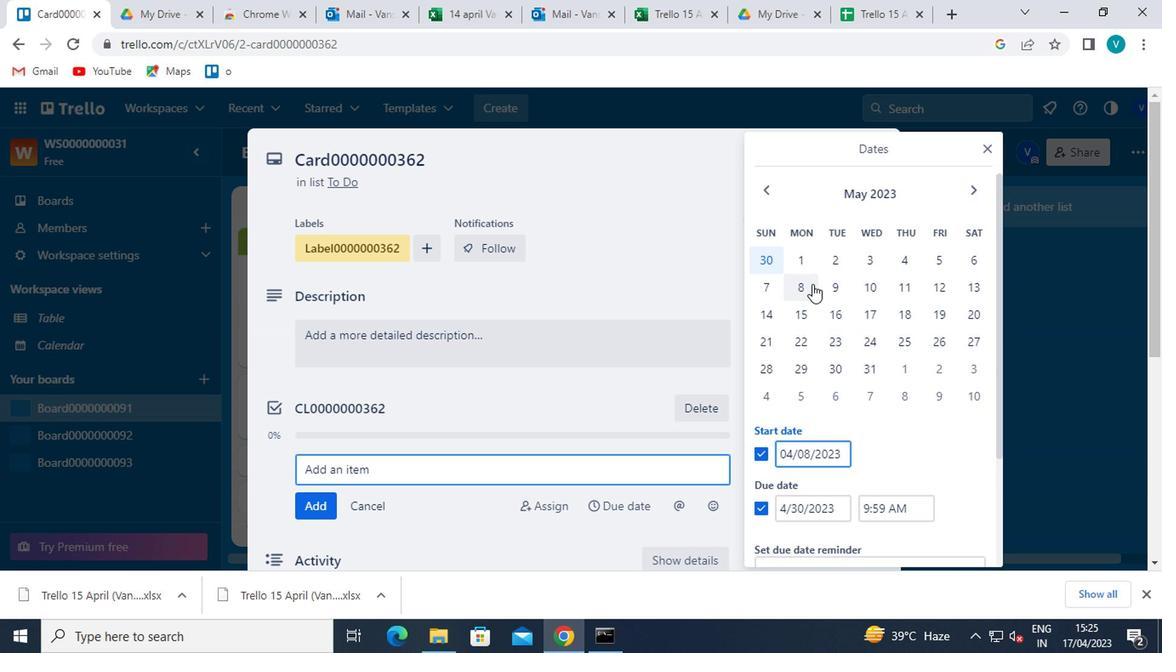 
Action: Mouse moved to (866, 370)
Screenshot: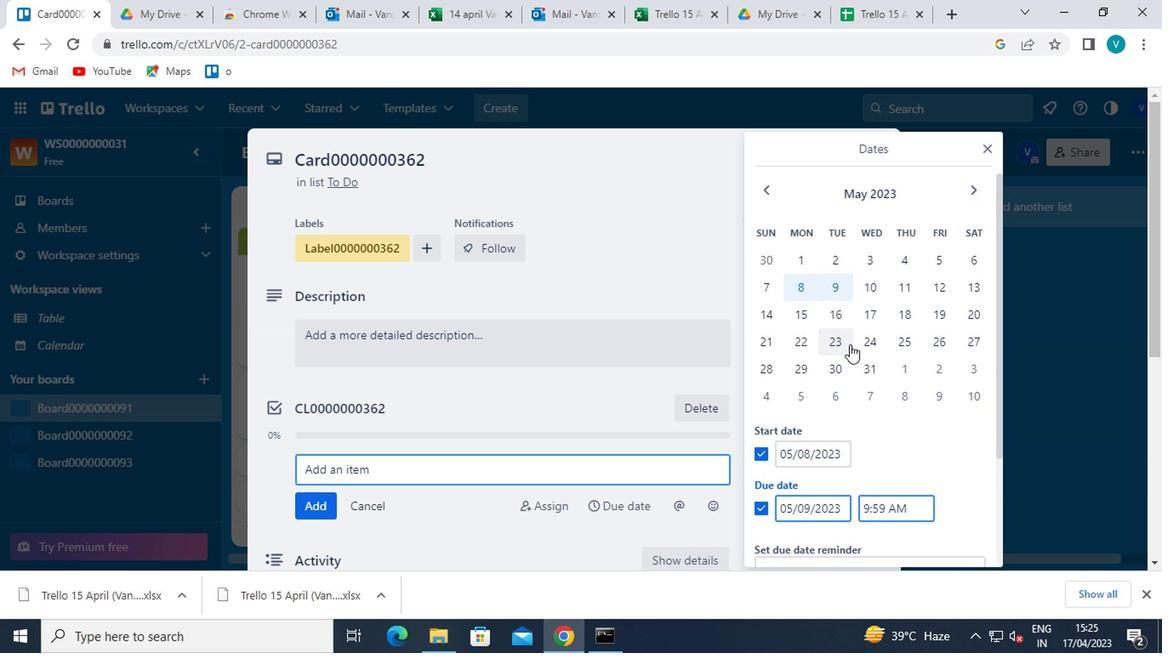 
Action: Mouse pressed left at (866, 370)
Screenshot: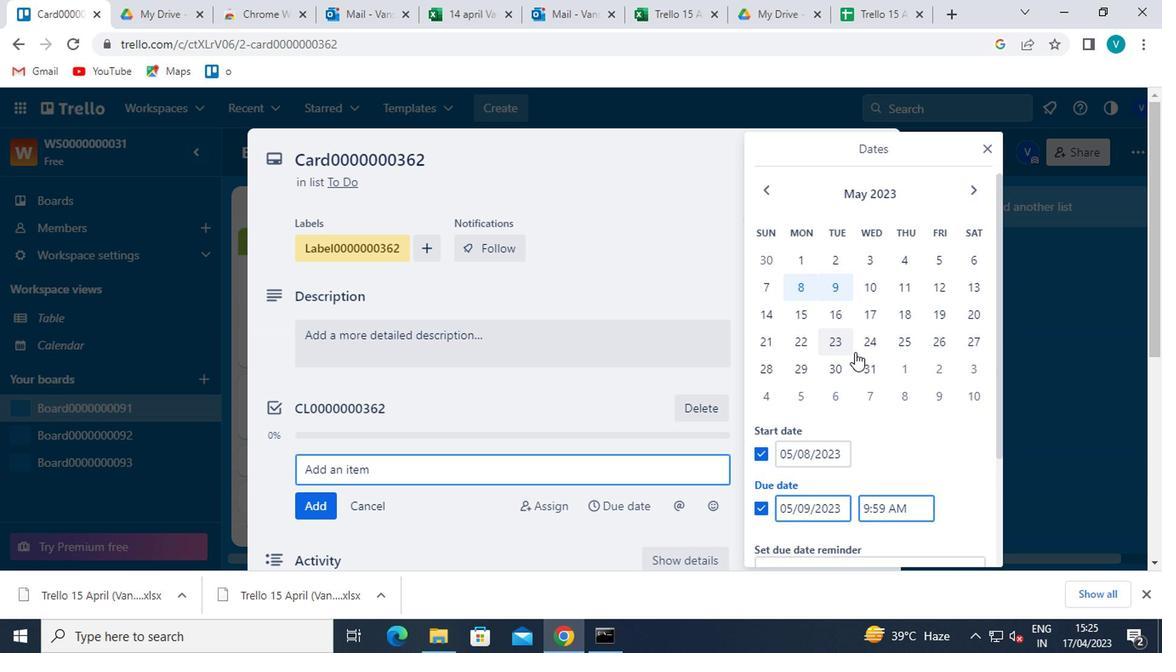 
Action: Mouse moved to (841, 445)
Screenshot: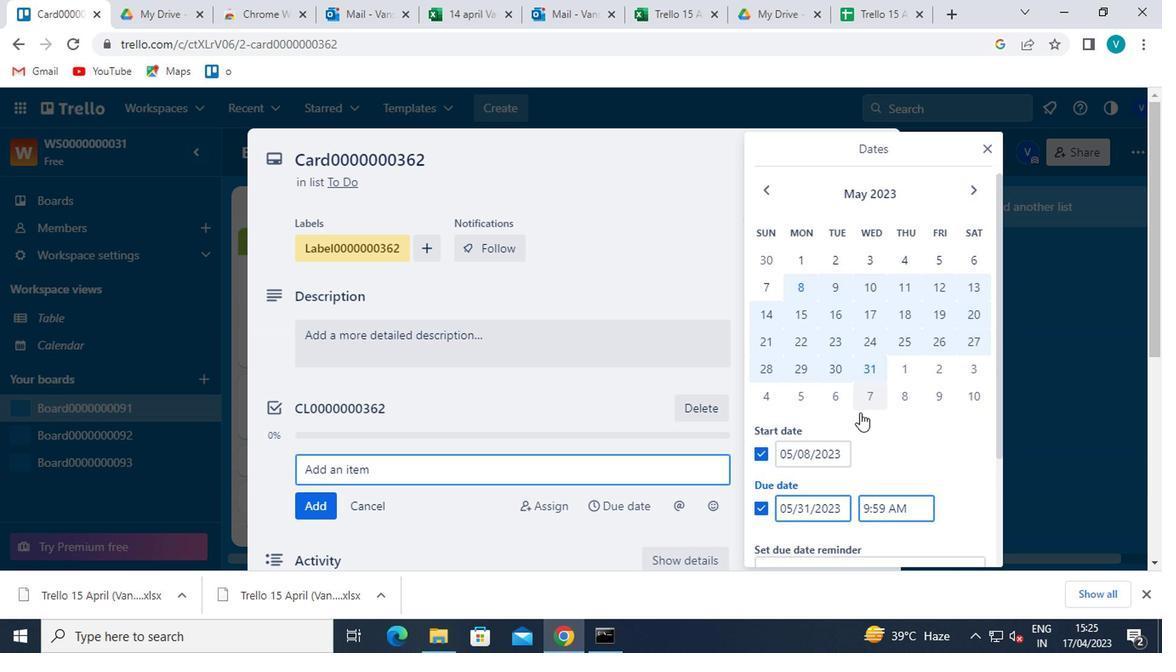 
Action: Mouse scrolled (841, 444) with delta (0, 0)
Screenshot: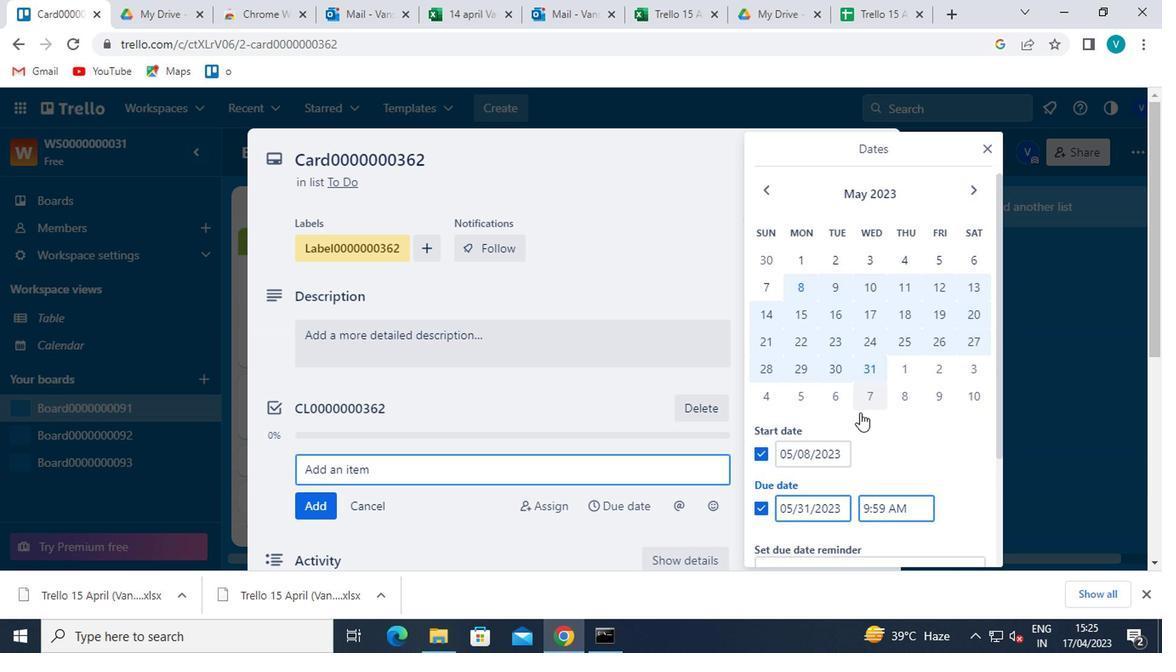 
Action: Mouse moved to (790, 540)
Screenshot: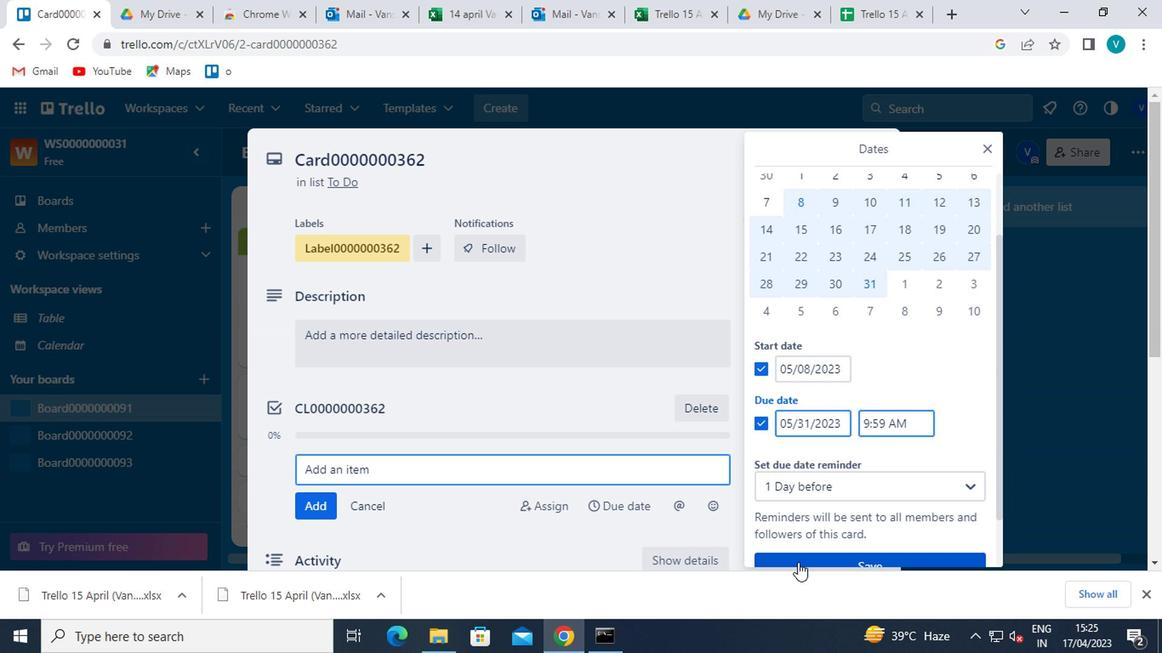 
Action: Mouse scrolled (790, 539) with delta (0, 0)
Screenshot: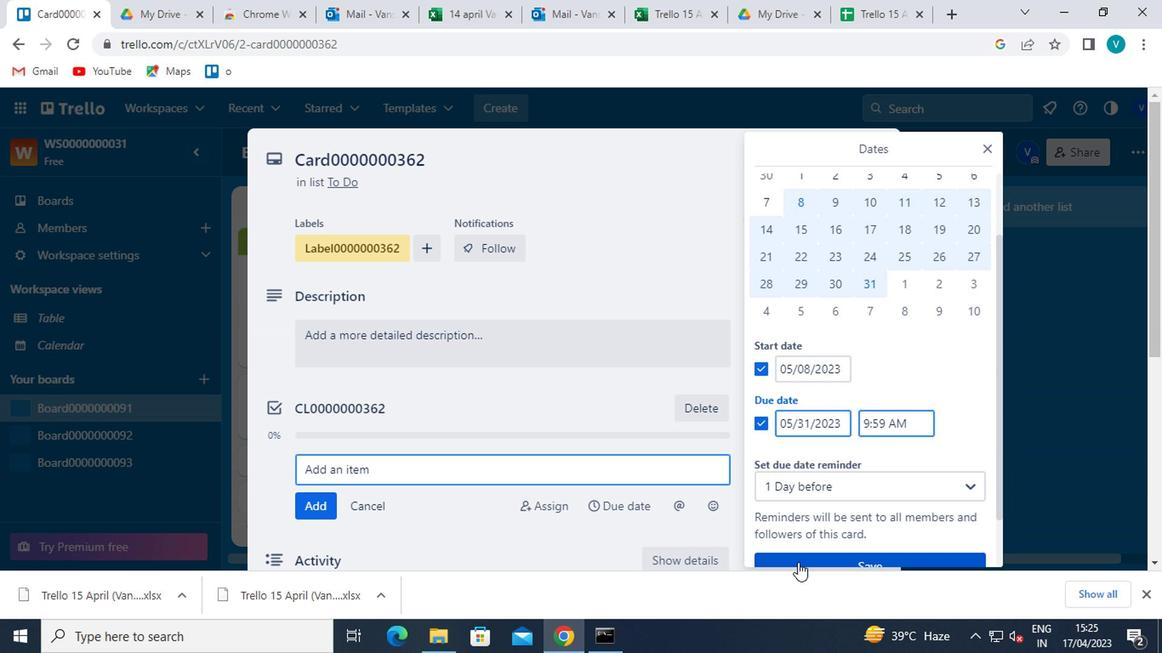 
Action: Mouse moved to (803, 502)
Screenshot: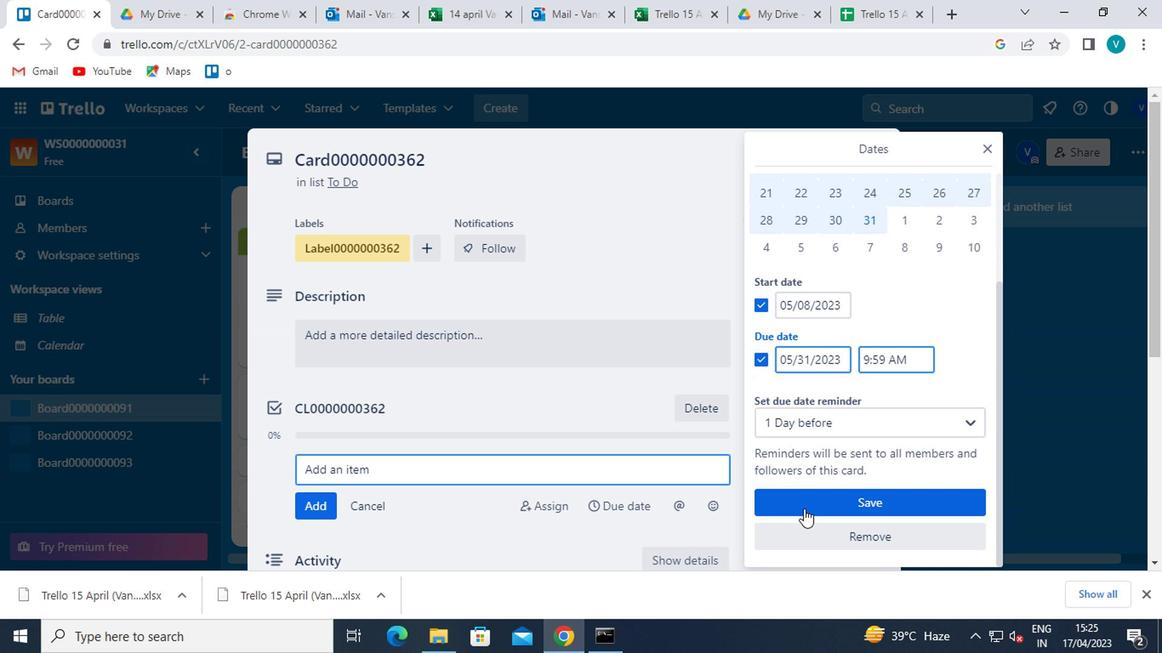 
Action: Mouse pressed left at (803, 502)
Screenshot: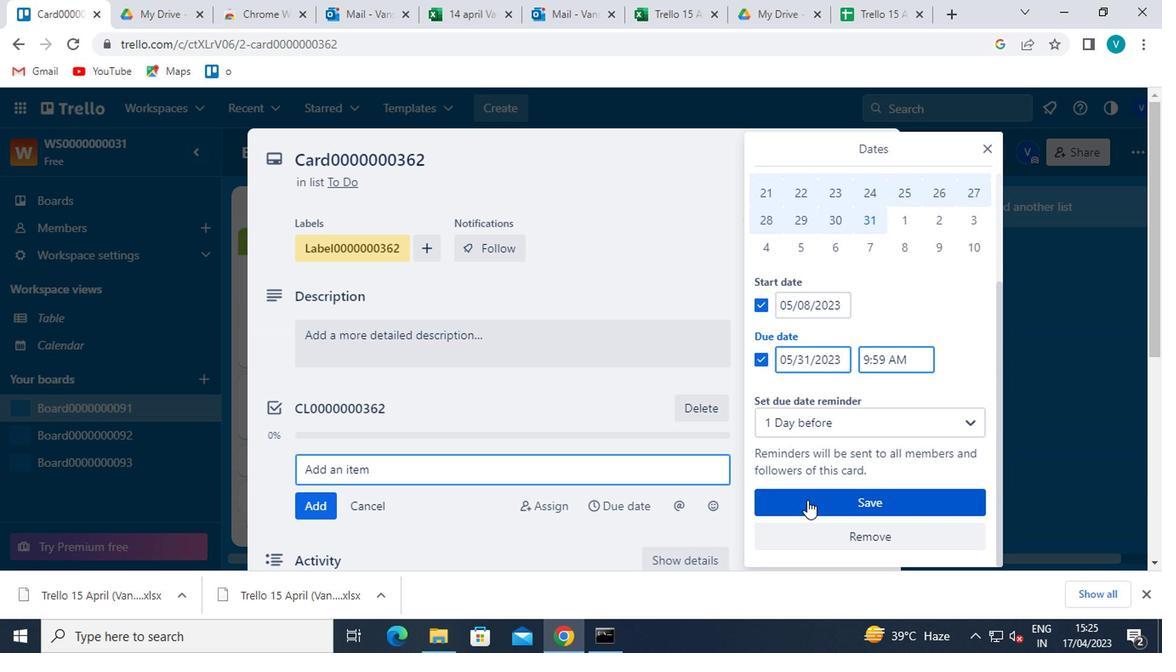 
